 Task: Add an event  with title  Casual Second Workshop: Effective Communication, date '2023/11/27' to 2023/11/28 & Select Event type as  Collective. Add location for the event as  Phuket, Thailand and add a description: Welcome to our Annual General Meeting (AGM), a crucial event that brings together stakeholders, shareholders, and key members of our organization to review the past year, discuss important matters, and plan for the future. The AGM serves as a platform for transparency, accountability, and open dialogue, allowing everyone involved to contribute to the overall direction and success of our organization.Create an event link  http-casualsecondworkshop:effectivecommunicationcom & Select the event color as  Blue. , logged in from the account softage.4@softage.netand send the event invitation to softage.8@softage.net and softage.9@softage.net
Action: Mouse moved to (682, 97)
Screenshot: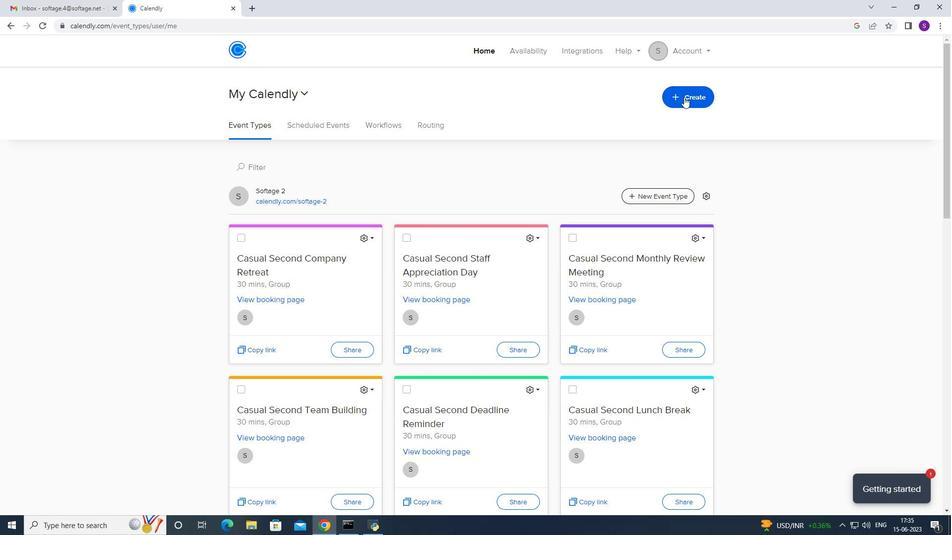 
Action: Mouse pressed left at (684, 97)
Screenshot: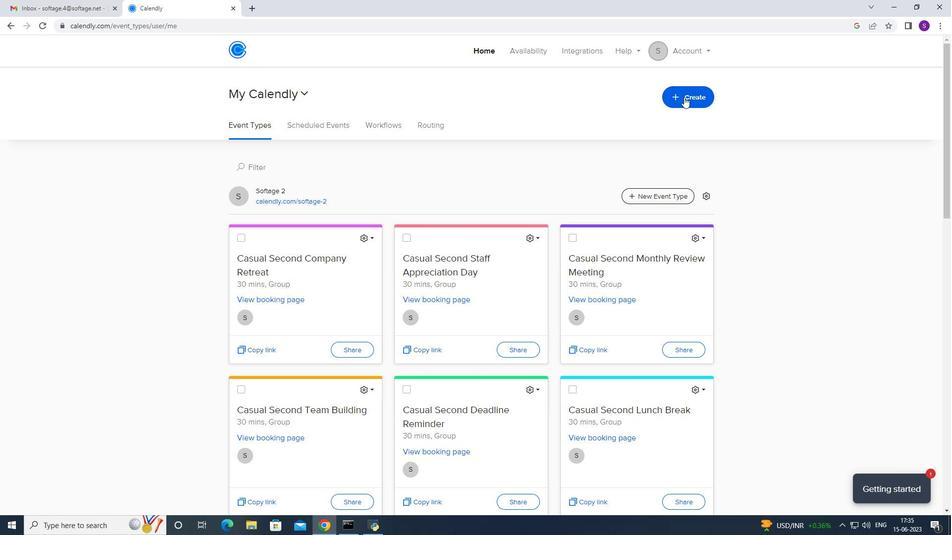 
Action: Mouse moved to (612, 141)
Screenshot: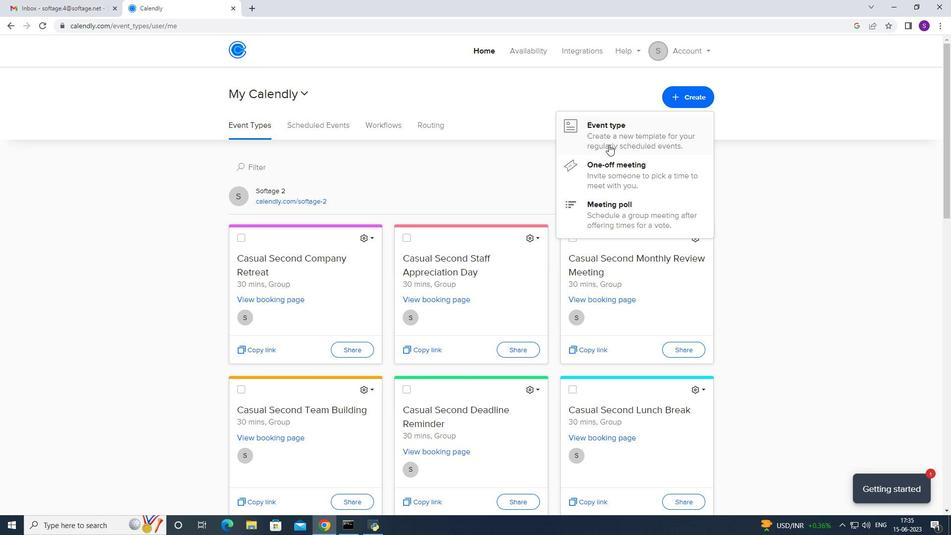 
Action: Mouse pressed left at (612, 141)
Screenshot: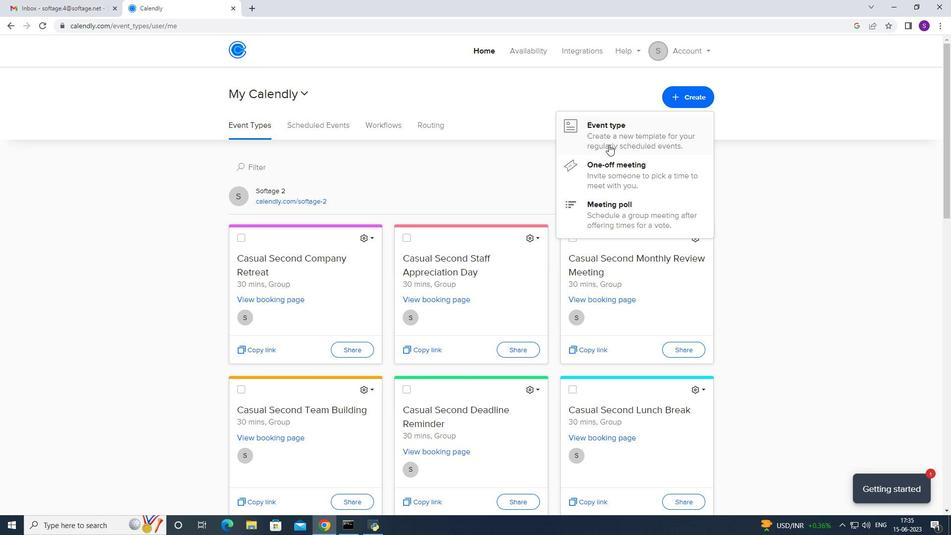 
Action: Mouse moved to (443, 280)
Screenshot: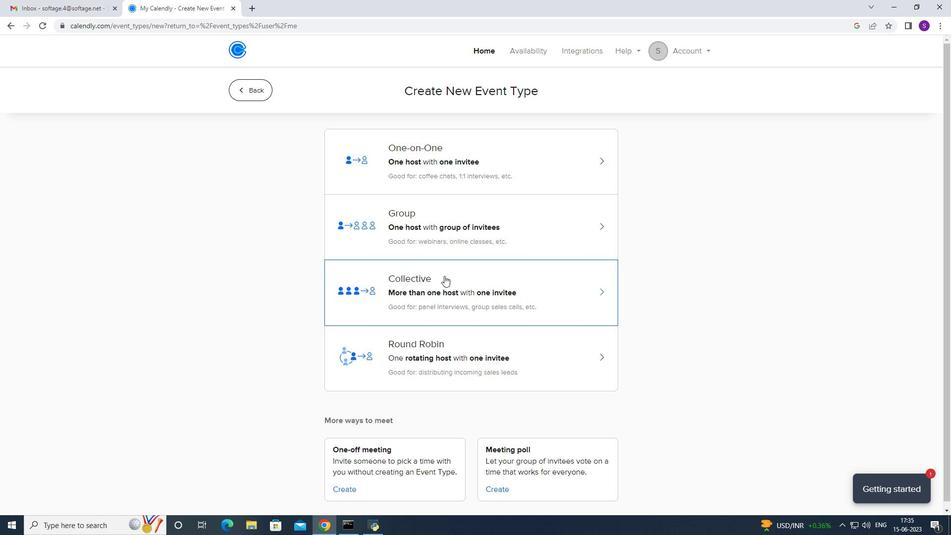 
Action: Mouse pressed left at (443, 280)
Screenshot: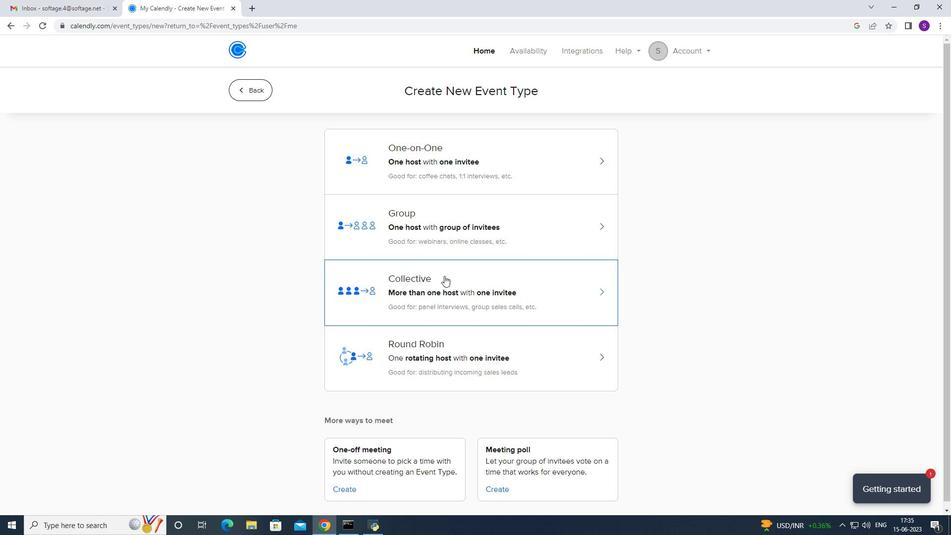 
Action: Mouse moved to (570, 210)
Screenshot: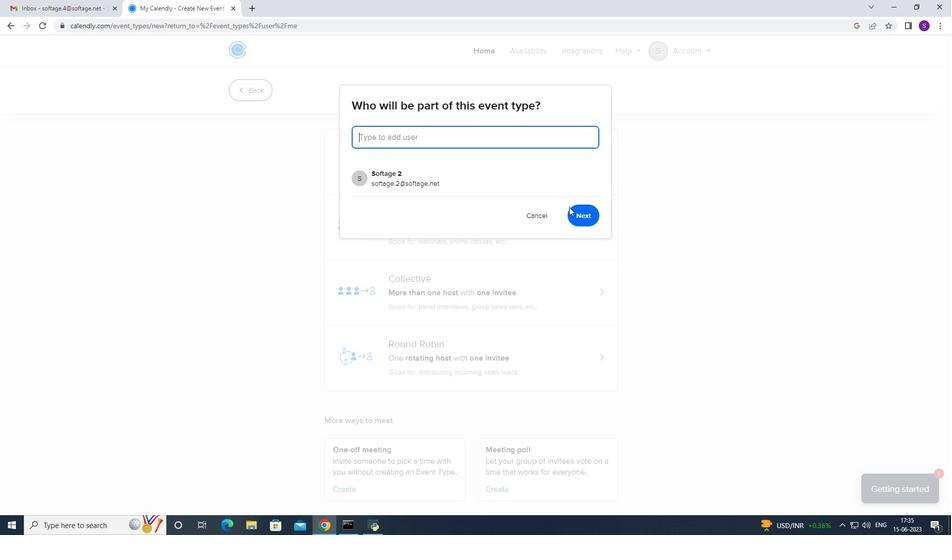 
Action: Mouse pressed left at (570, 210)
Screenshot: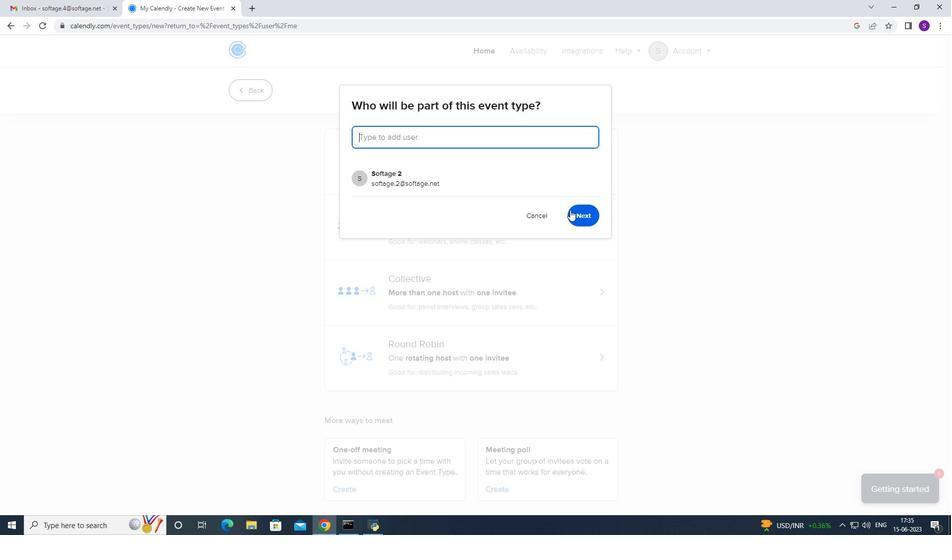 
Action: Mouse moved to (319, 233)
Screenshot: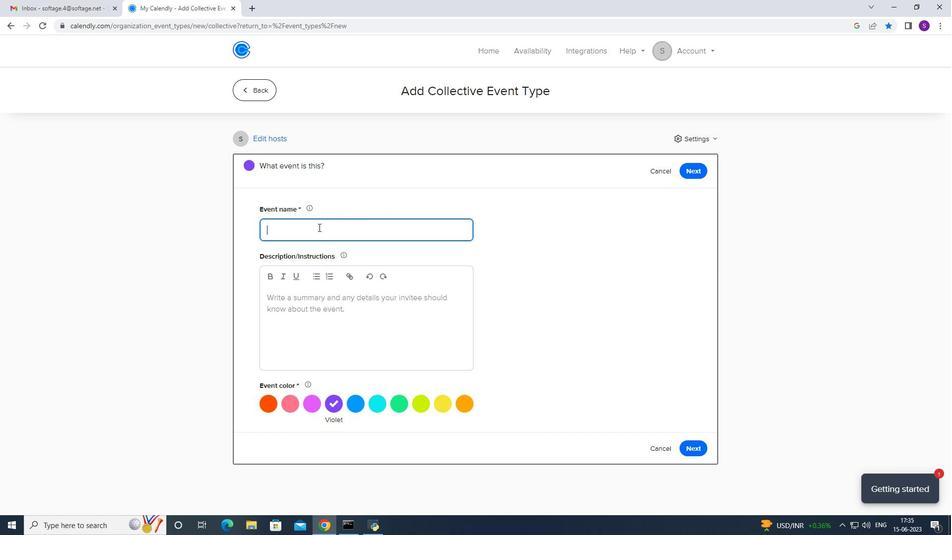 
Action: Key pressed <Key.caps_lock>C<Key.caps_lock>asual<Key.space><Key.caps_lock>S<Key.caps_lock>econd<Key.space><Key.caps_lock>W<Key.caps_lock>orsk<Key.backspace><Key.backspace>kshop-<Key.shift_r>:<Key.space><Key.caps_lock>E<Key.caps_lock>ffective<Key.space><Key.caps_lock>C<Key.caps_lock>ommunicvation<Key.backspace><Key.backspace><Key.backspace><Key.backspace><Key.backspace><Key.backspace>ation
Screenshot: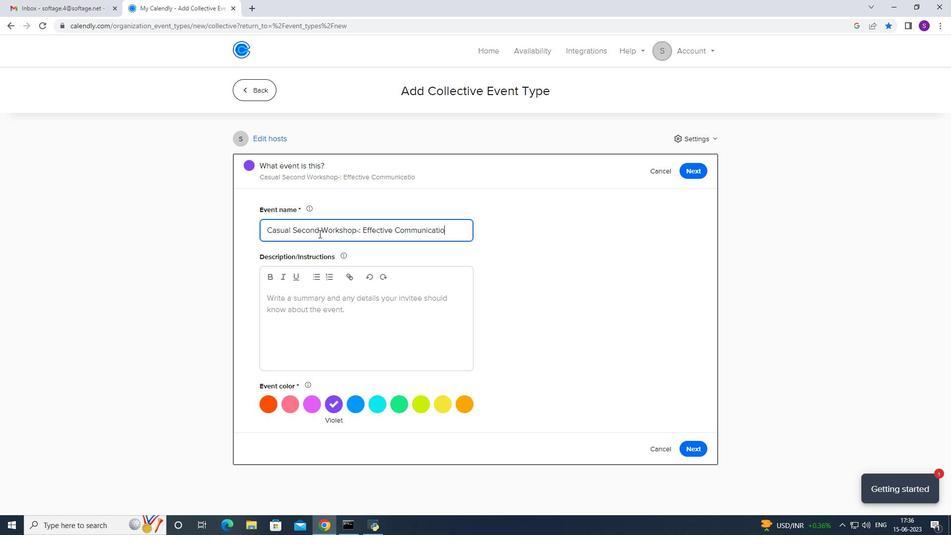 
Action: Mouse moved to (292, 350)
Screenshot: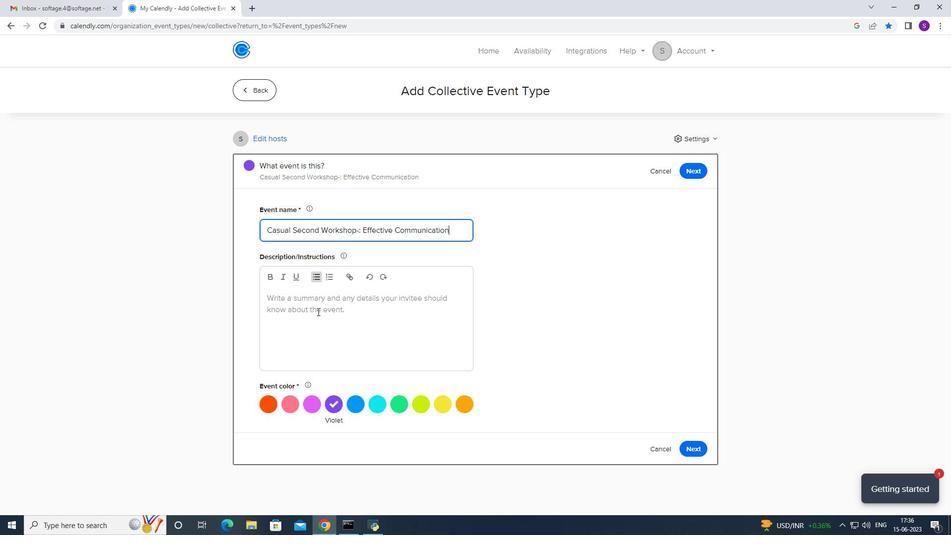 
Action: Mouse pressed left at (292, 350)
Screenshot: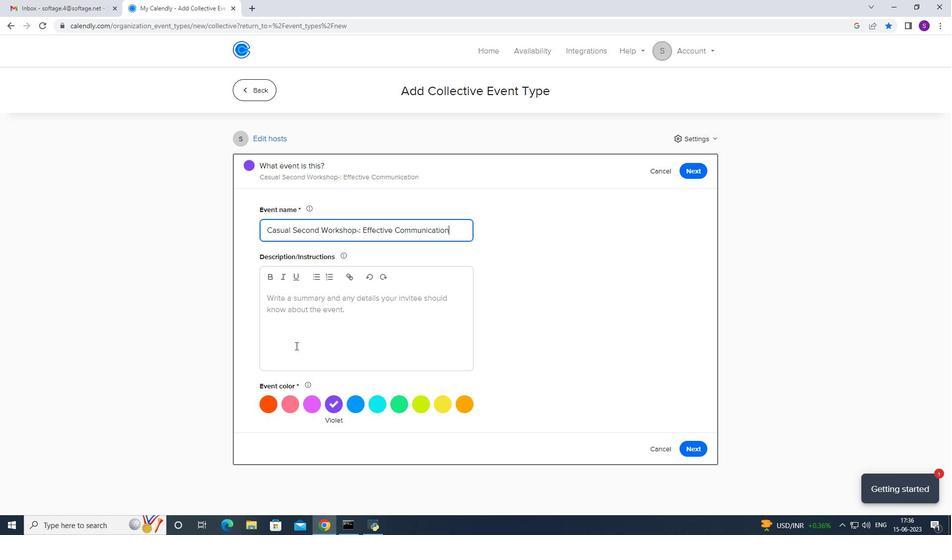 
Action: Mouse moved to (365, 409)
Screenshot: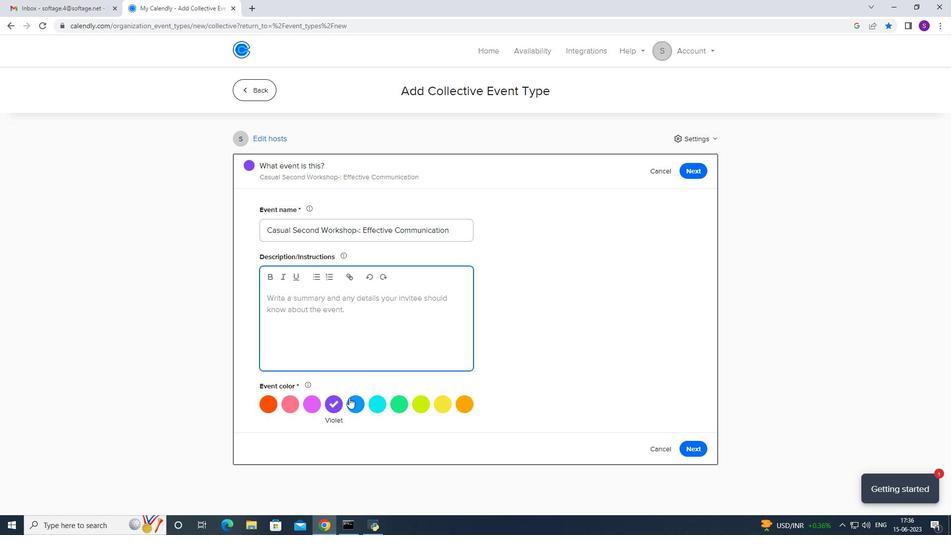 
Action: Mouse pressed left at (365, 409)
Screenshot: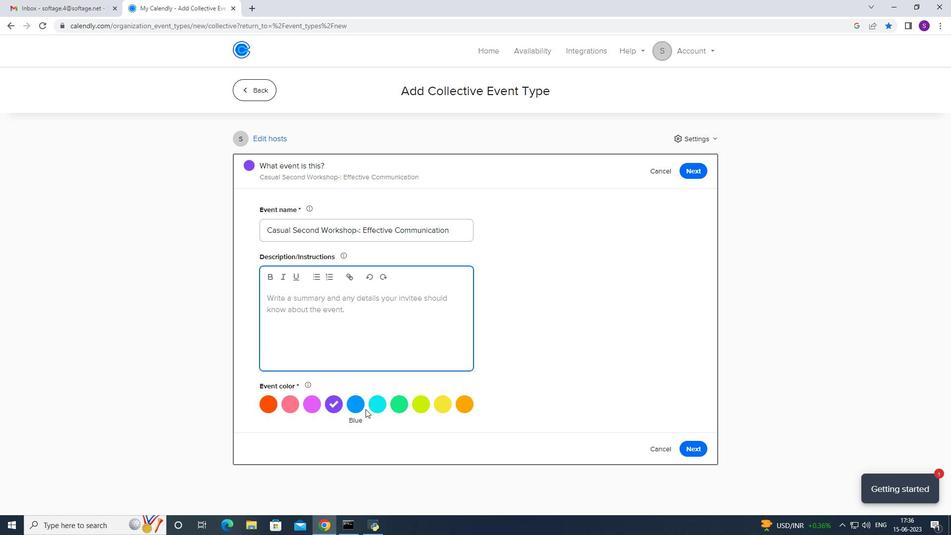
Action: Mouse moved to (350, 398)
Screenshot: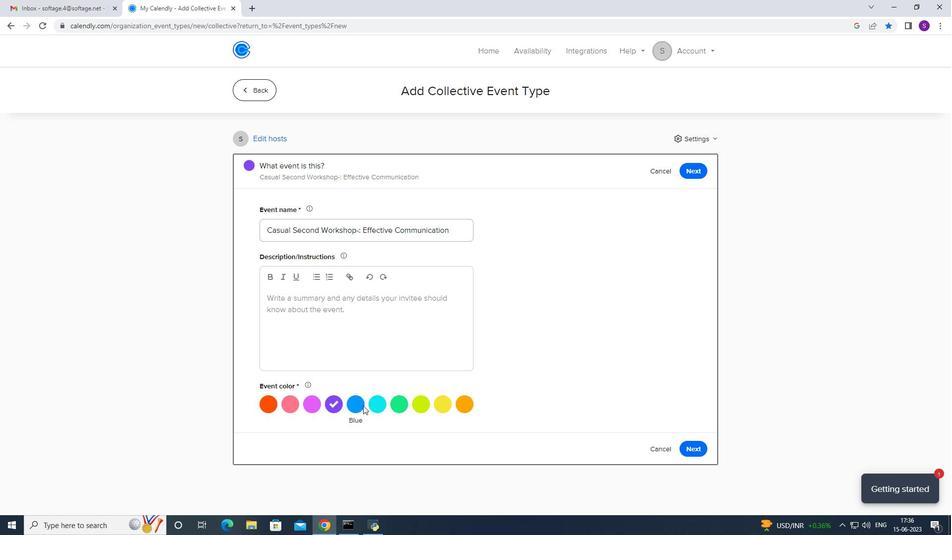 
Action: Mouse pressed left at (350, 398)
Screenshot: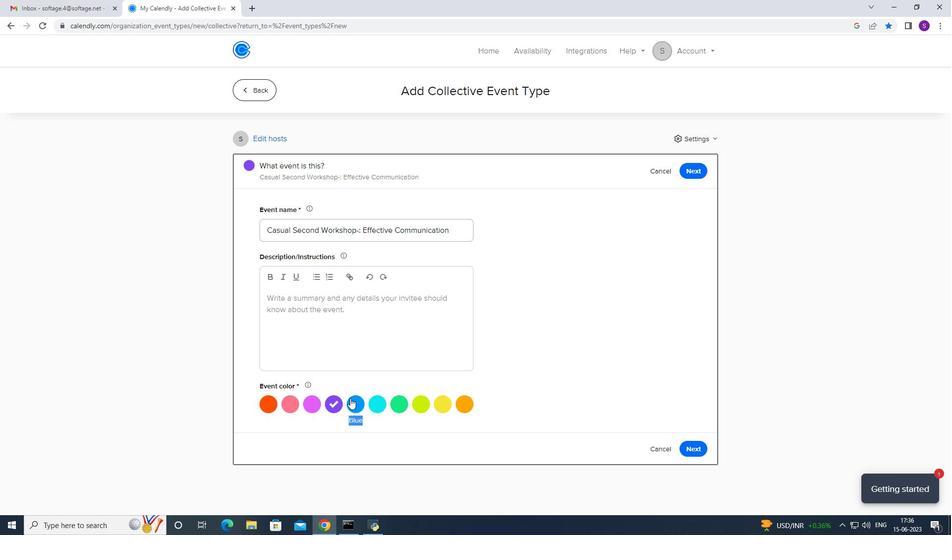 
Action: Mouse moved to (348, 325)
Screenshot: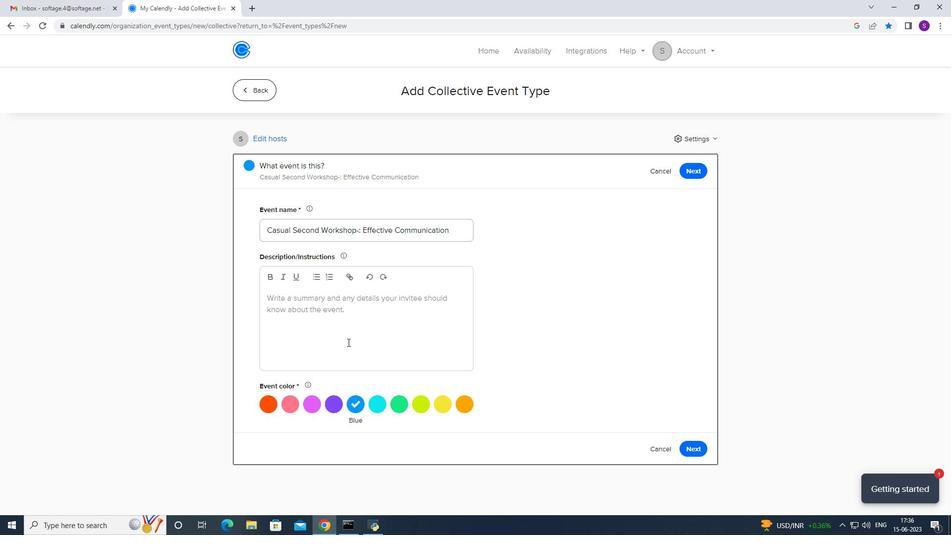 
Action: Mouse pressed left at (348, 325)
Screenshot: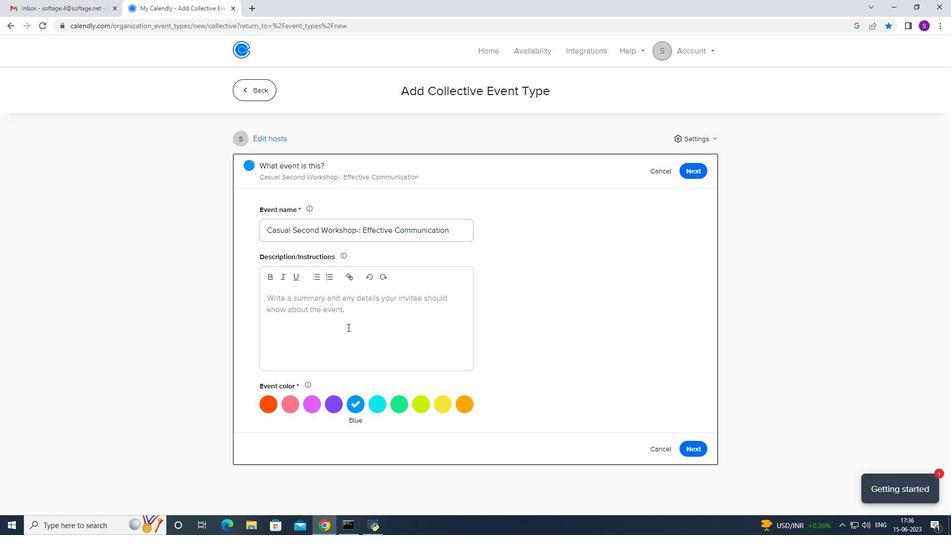 
Action: Key pressed <Key.caps_lock><Key.tab>W<Key.caps_lock>relcome<Key.space>
Screenshot: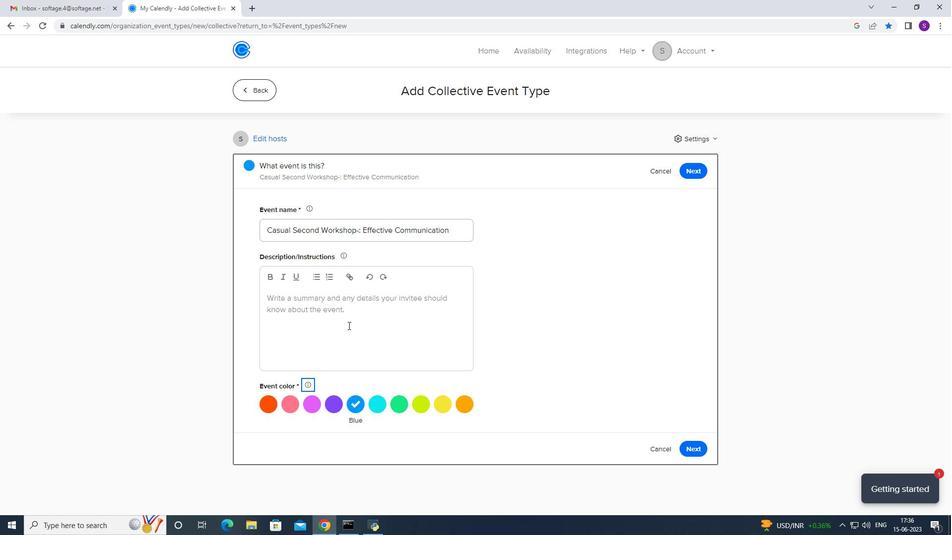 
Action: Mouse pressed left at (348, 325)
Screenshot: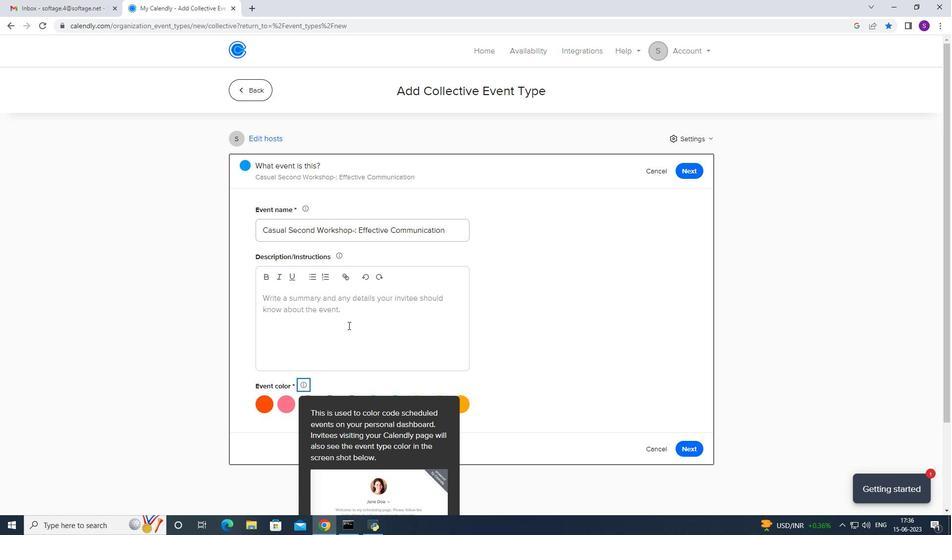 
Action: Key pressed <Key.caps_lock>W<Key.caps_lock>elcome<Key.space>tpo<Key.space>our<Key.space><Key.backspace><Key.backspace><Key.backspace><Key.backspace><Key.backspace><Key.backspace><Key.backspace>o<Key.space>oure=<Key.backspace><Key.backspace><Key.space><Key.caps_lock>A<Key.caps_lock>nnual<Key.space><Key.caps_lock>G<Key.caps_lock>eneral<Key.space><Key.caps_lock>M<Key.caps_lock>eet<Key.space><Key.shift_r><Key.shift_r><Key.shift_r><Key.shift_r><Key.shift_r><Key.shift_r><Key.shift_r><Key.shift_r><Key.shift_r><Key.shift_r><Key.shift_r>()<Key.left><Key.caps_lock>AGM<Key.right><Key.right><Key.space>A<Key.space>CRUCIAL<Key.space>EVENT.\<Key.backspace>,<Key.space>THAT<Key.space>BRINGS<Key.space>TOGETHER<Key.space>STAKEHOLDERS,SHJAREHOLDERS\<Key.backspace><Key.backspace><Key.backspace><Key.backspace><Key.backspace><Key.backspace><Key.backspace><Key.backspace><Key.backspace><Key.backspace><Key.backspace><Key.backspace><Key.backspace><Key.backspace><Key.backspace><Key.backspace><Key.backspace><Key.backspace><Key.backspace><Key.backspace><Key.backspace><Key.backspace><Key.backspace><Key.backspace><Key.backspace><Key.backspace><Key.backspace><Key.backspace><Key.backspace><Key.backspace><Key.backspace><Key.backspace><Key.backspace><Key.backspace><Key.backspace><Key.backspace><Key.backspace><Key.backspace><Key.backspace><Key.backspace><Key.backspace><Key.backspace><Key.backspace><Key.backspace><Key.backspace><Key.backspace><Key.backspace><Key.backspace><Key.backspace><Key.backspace><Key.backspace><Key.backspace><Key.backspace><Key.backspace><Key.backspace><Key.backspace><Key.backspace><Key.backspace><Key.backspace><Key.backspace><Key.backspace><Key.backspace><Key.backspace><Key.backspace><Key.backspace><Key.backspace><Key.caps_lock>a<Key.space>cruciasl<Key.backspace><Key.backspace><Key.backspace>al<Key.space>event<Key.space>that<Key.space>breings<Key.space><Key.backspace><Key.backspace><Key.backspace><Key.backspace><Key.backspace><Key.backspace>ings<Key.space>together<Key.space>stakeholders,<Key.space>shareholders<Key.space>and<Key.space>key<Key.space>members<Key.space>of<Key.space>our<Key.space>organization<Key.space>to<Key.space>review<Key.space>the<Key.space>past<Key.space>year,<Key.space>discuss<Key.space>important<Key.space>matters<Key.space>and<Key.space>plasn<Key.space>f<Key.backspace><Key.backspace><Key.backspace><Key.backspace><Key.backspace>an<Key.space>for<Key.space>the<Key.space>future.<Key.caps_lock>T<Key.caps_lock>he<Key.space><Key.caps_lock>AGM<Key.space><Key.caps_lock>serves<Key.space>as<Key.space>a<Key.space>pkl<Key.backspace>l<Key.backspace><Key.backspace>latdform<Key.space><Key.backspace><Key.backspace><Key.backspace><Key.backspace><Key.backspace><Key.backspace>form<Key.space>for<Key.space>transparency<Key.space>,accountability<Key.space>and<Key.space>open<Key.space>dialogue<Key.space>,<Key.space>a<Key.backspace><Key.backspace>alloewing<Key.space>everyone<Key.space>involved<Key.space>to<Key.space>contribute<Key.space>
Screenshot: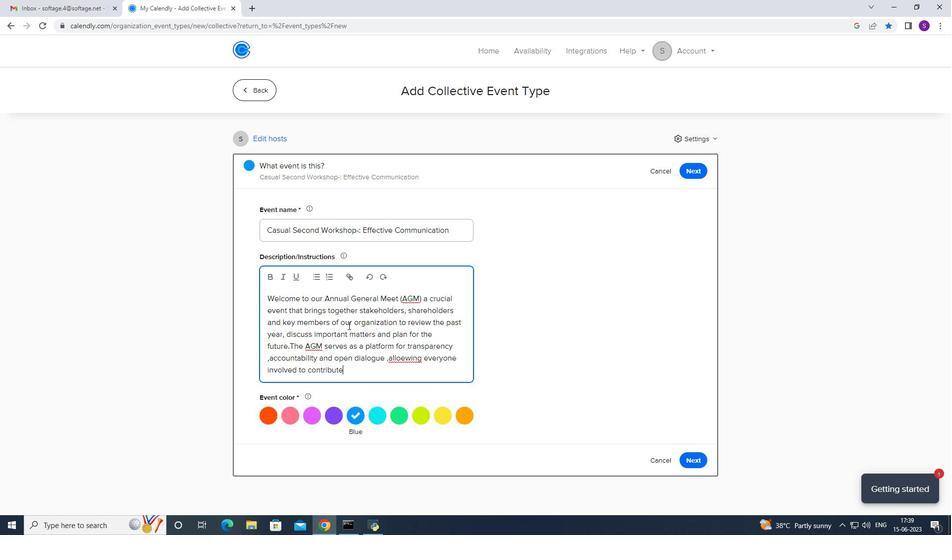 
Action: Mouse moved to (410, 354)
Screenshot: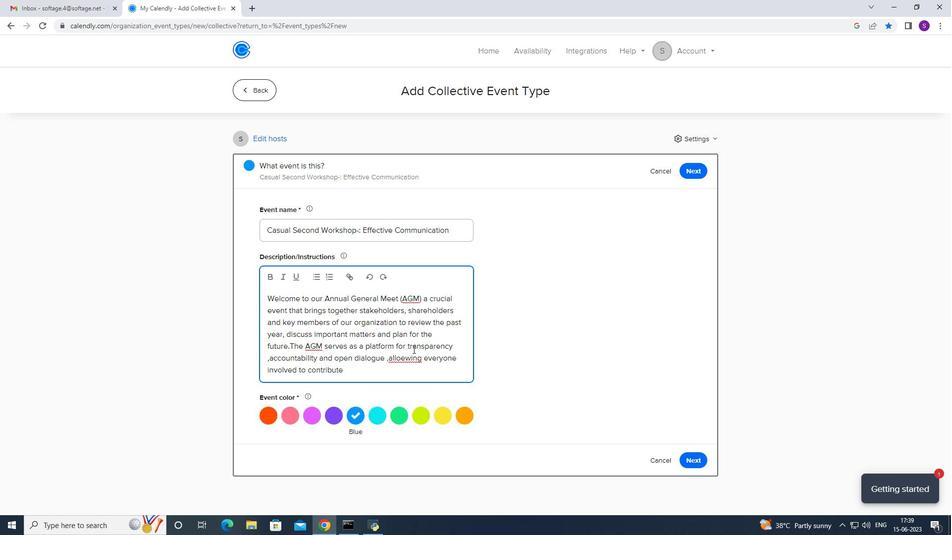 
Action: Mouse pressed right at (410, 354)
Screenshot: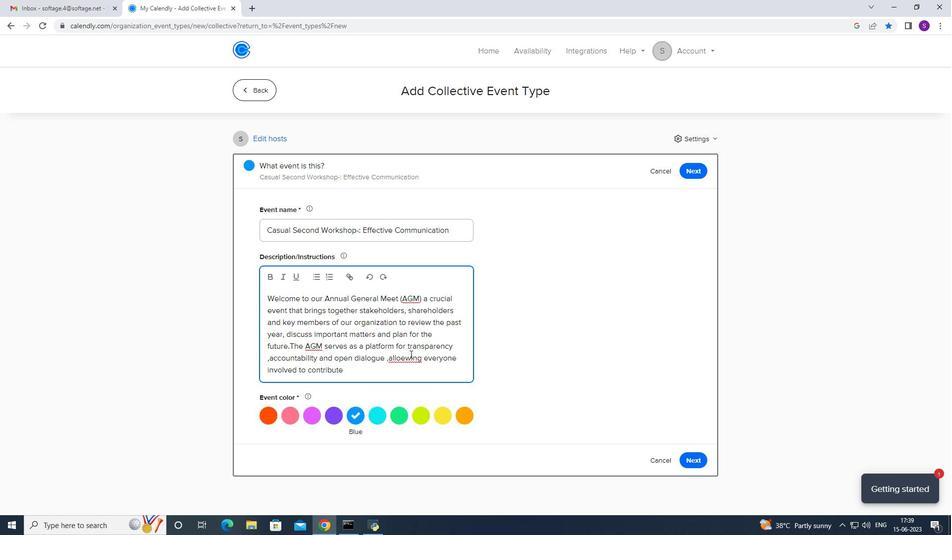 
Action: Mouse moved to (426, 358)
Screenshot: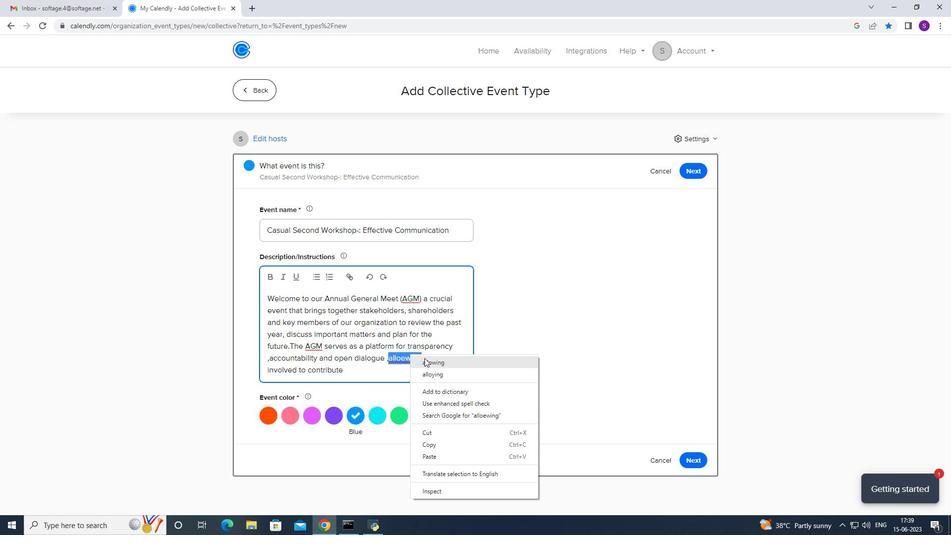 
Action: Mouse pressed left at (426, 358)
Screenshot: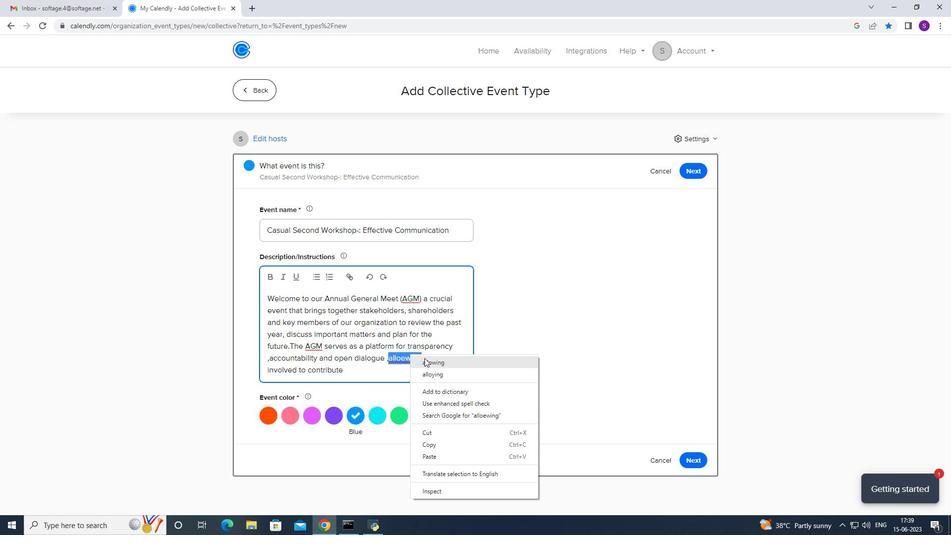 
Action: Mouse moved to (395, 373)
Screenshot: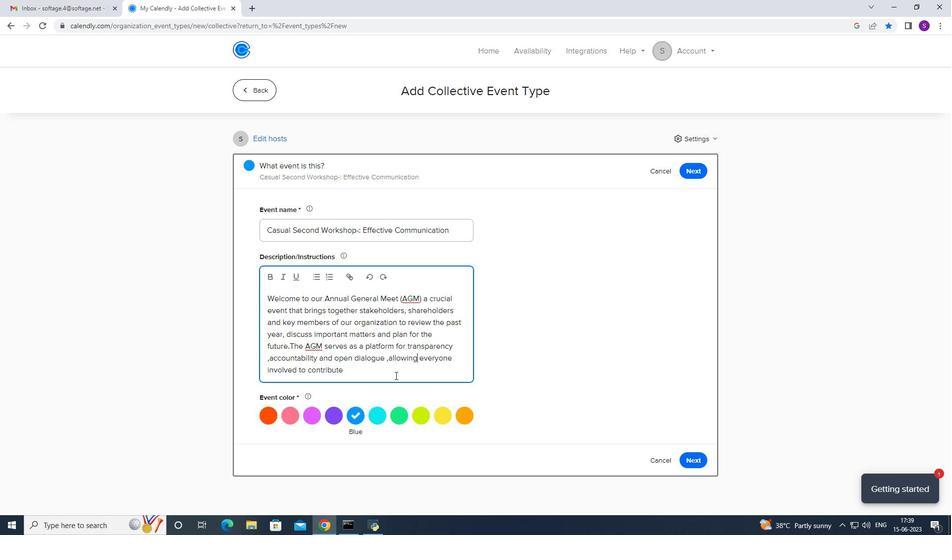 
Action: Mouse pressed left at (395, 373)
Screenshot: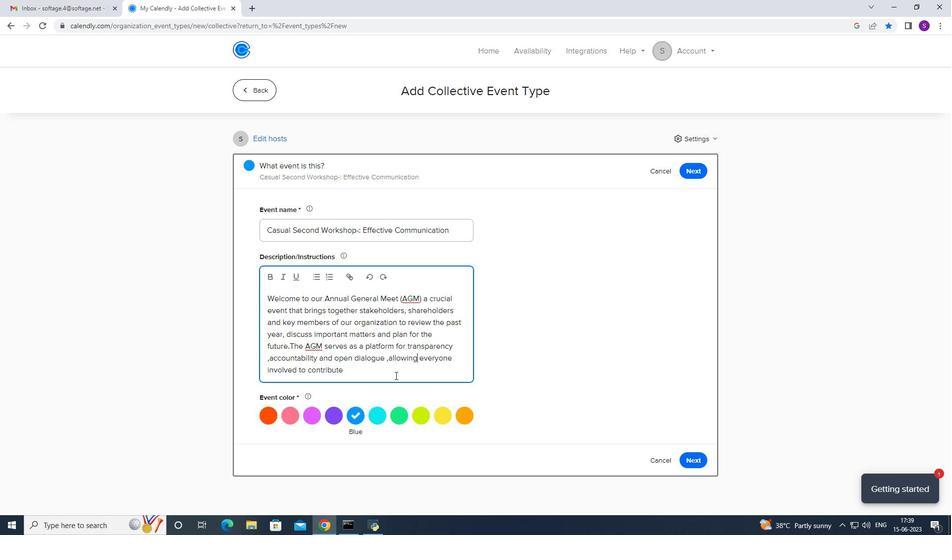
Action: Mouse moved to (395, 372)
Screenshot: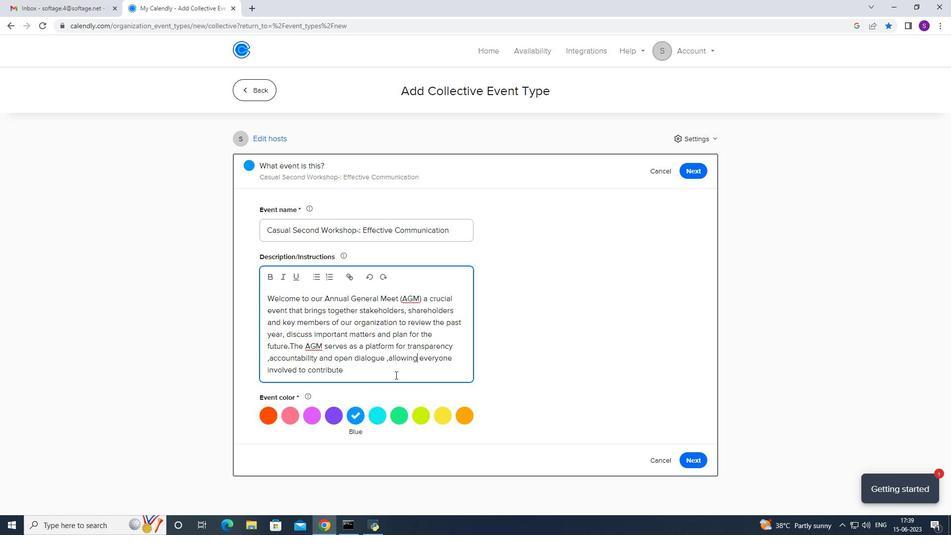 
Action: Key pressed tpo<Key.backspace><Key.space><Key.backspace><Key.backspace>po<Key.backspace><Key.backspace>o<Key.space>the<Key.space>oi<Key.backspace>=<Key.backspace>verall<Key.space>direction<Key.space>abnd<Key.space>s<Key.backspace><Key.backspace><Key.backspace><Key.backspace><Key.backspace>nd<Key.space>success<Key.space>of<Key.space>our<Key.space>organizatipon<Key.backspace><Key.backspace><Key.backspace>p<Key.backspace>on.
Screenshot: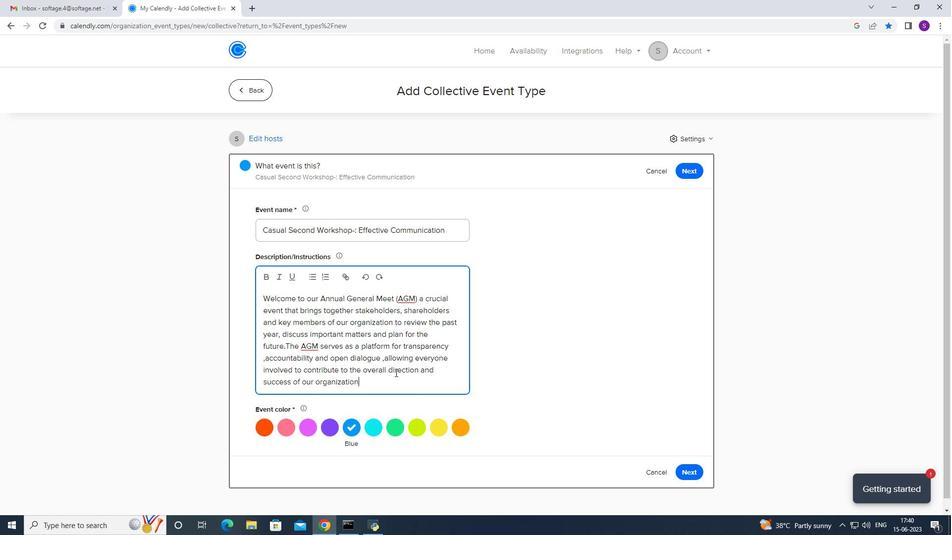 
Action: Mouse moved to (374, 386)
Screenshot: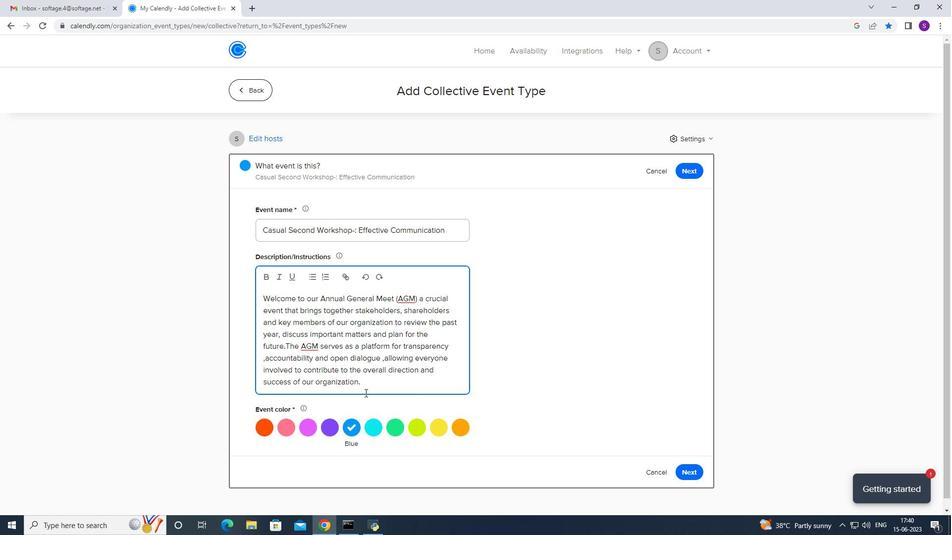 
Action: Mouse pressed left at (374, 386)
Screenshot: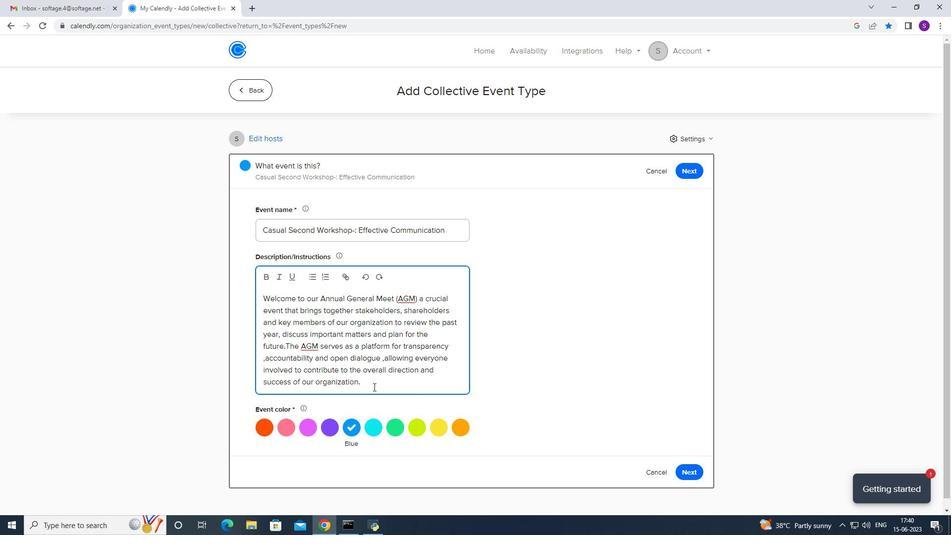 
Action: Mouse moved to (283, 277)
Screenshot: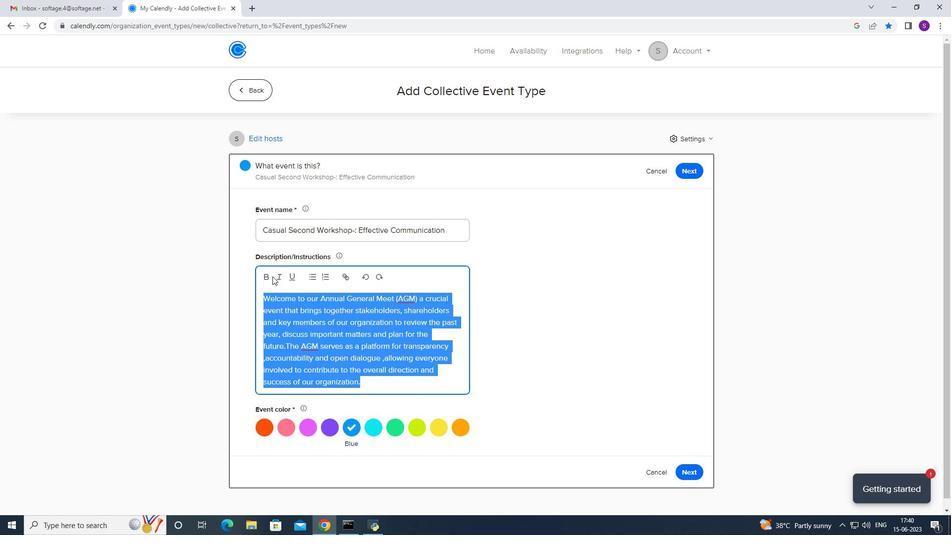 
Action: Mouse pressed left at (283, 277)
Screenshot: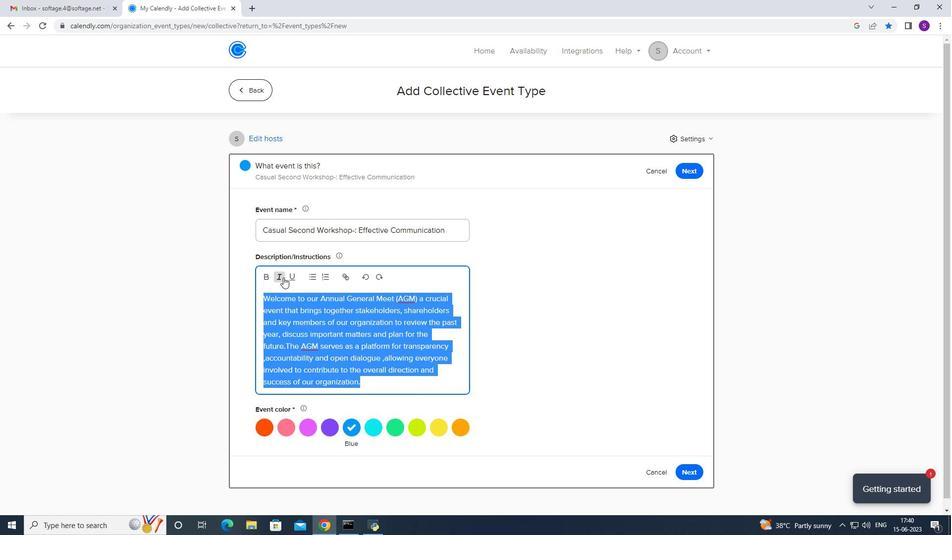 
Action: Mouse moved to (282, 344)
Screenshot: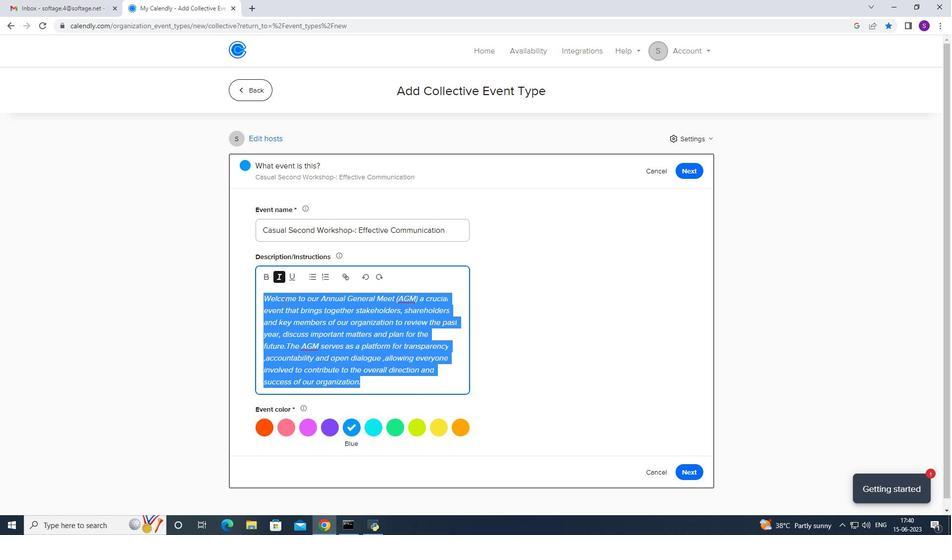 
Action: Mouse pressed left at (282, 344)
Screenshot: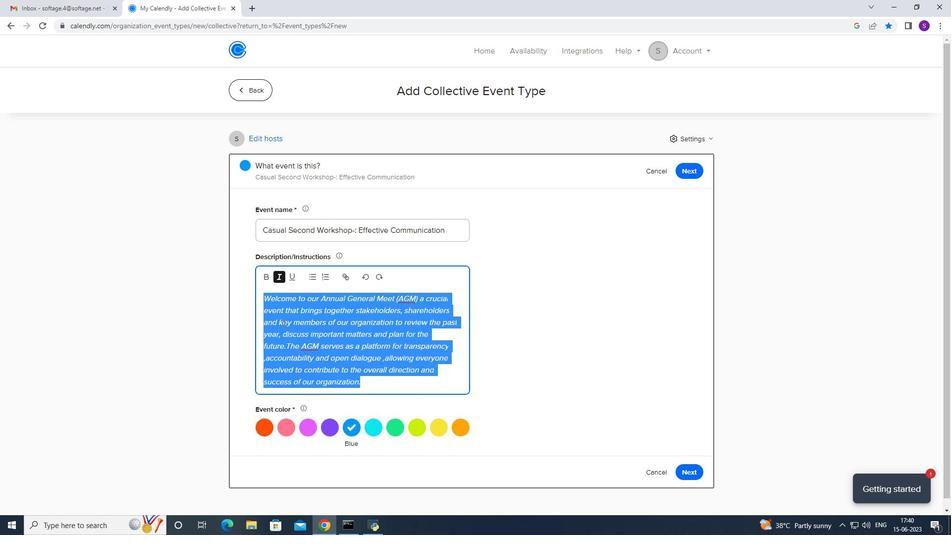 
Action: Mouse moved to (696, 472)
Screenshot: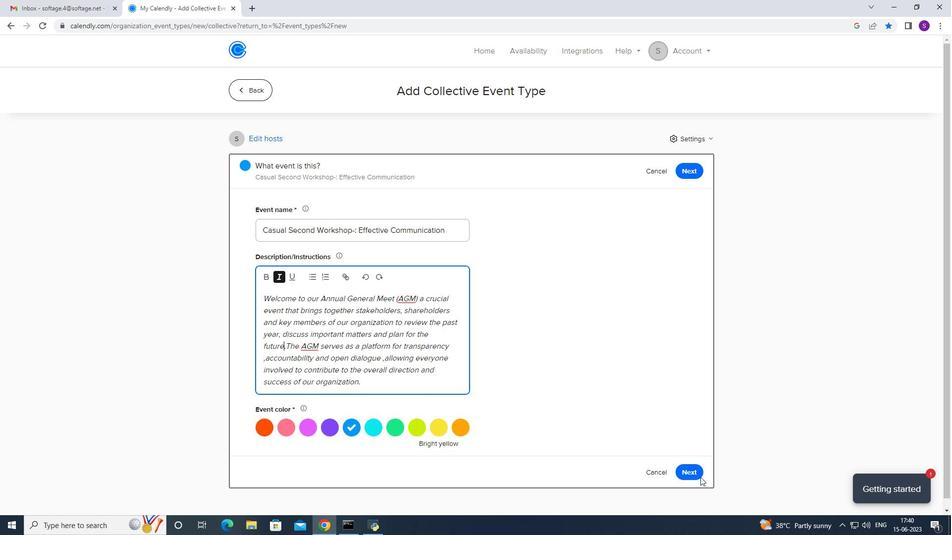 
Action: Mouse pressed left at (696, 472)
Screenshot: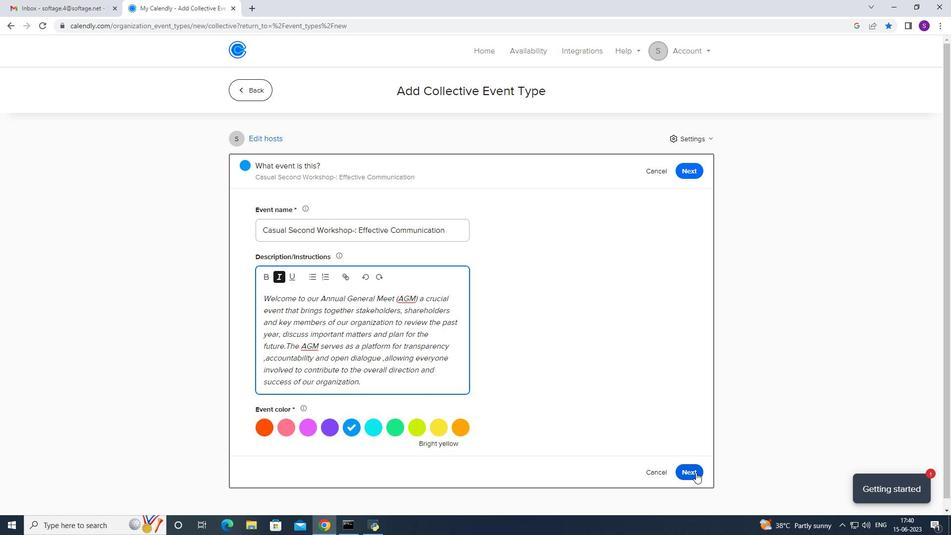 
Action: Mouse moved to (284, 288)
Screenshot: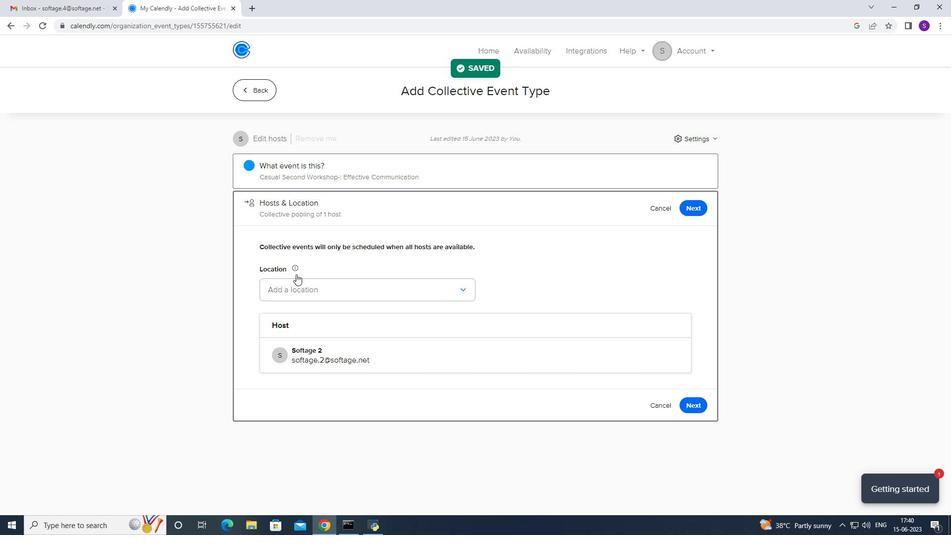 
Action: Mouse pressed left at (284, 288)
Screenshot: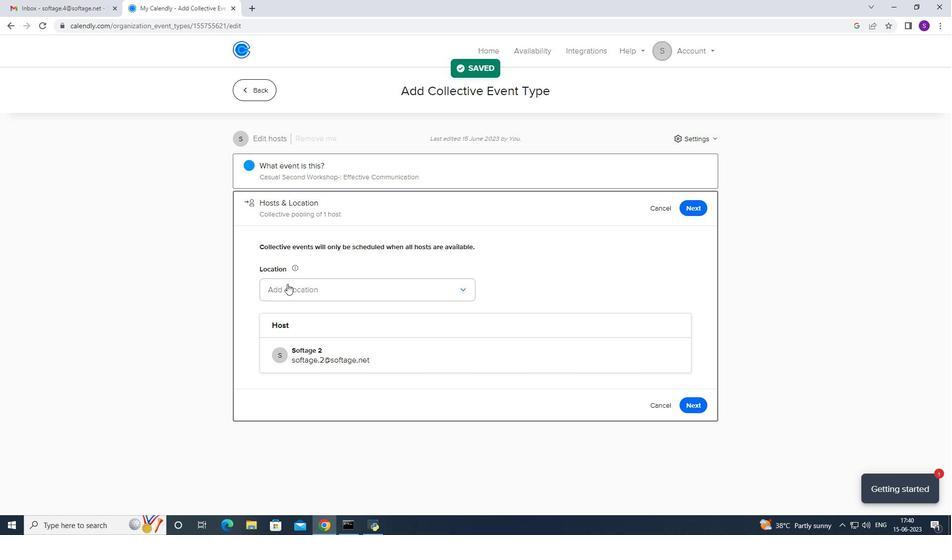 
Action: Mouse moved to (296, 305)
Screenshot: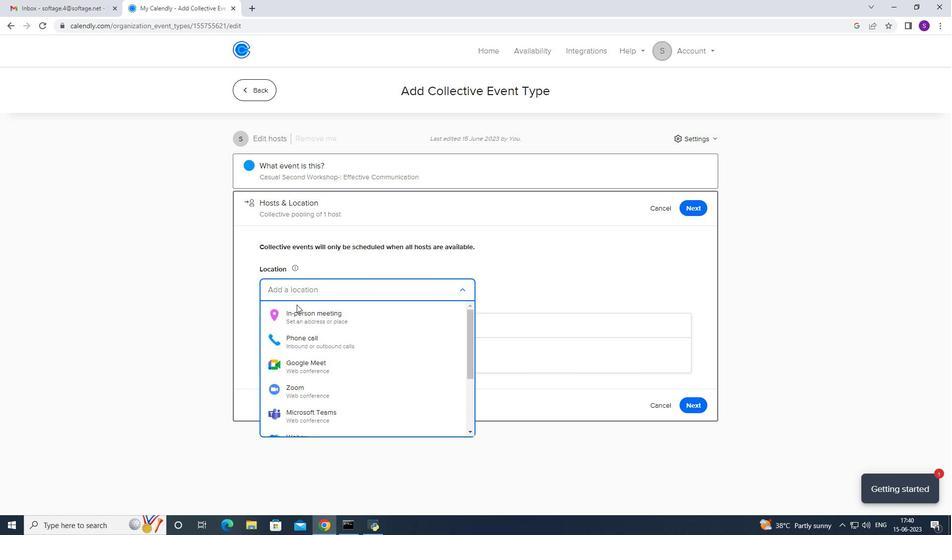 
Action: Mouse pressed left at (296, 305)
Screenshot: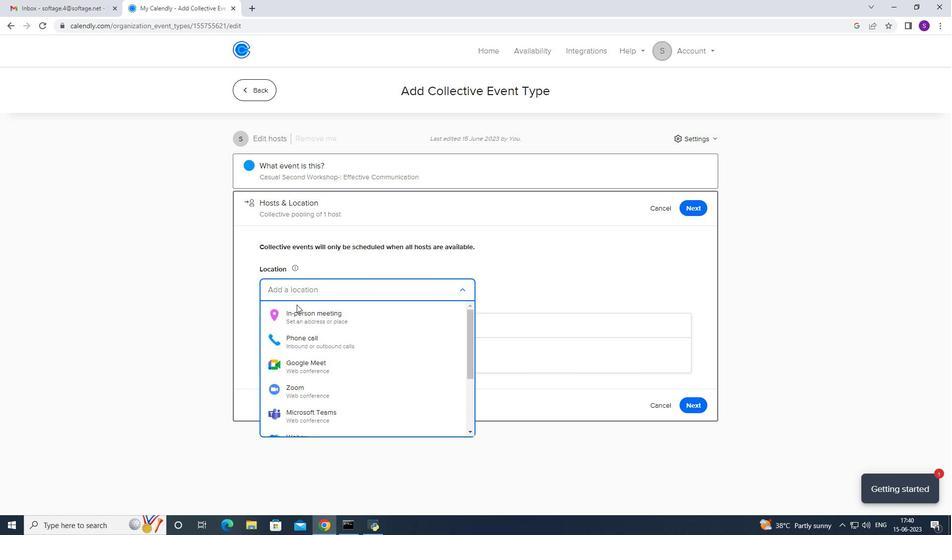 
Action: Mouse moved to (294, 310)
Screenshot: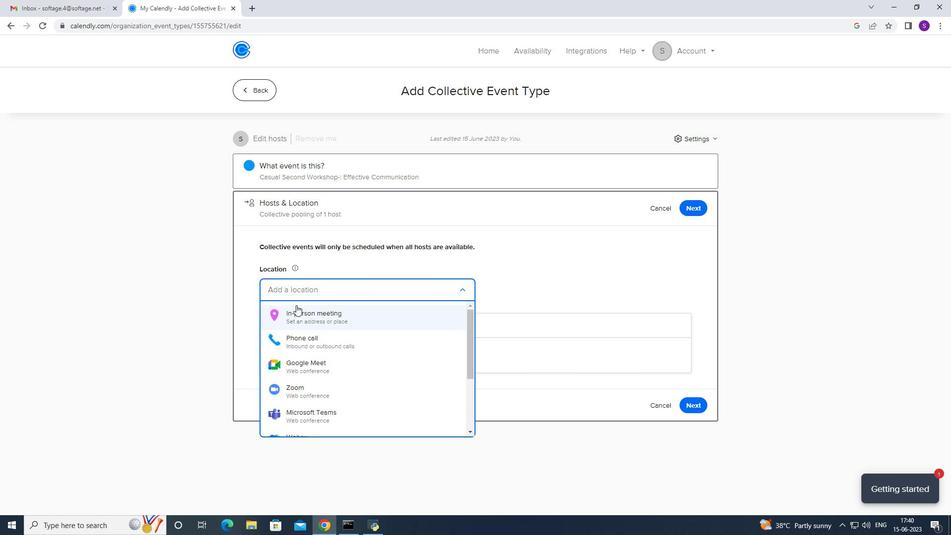 
Action: Mouse pressed left at (294, 310)
Screenshot: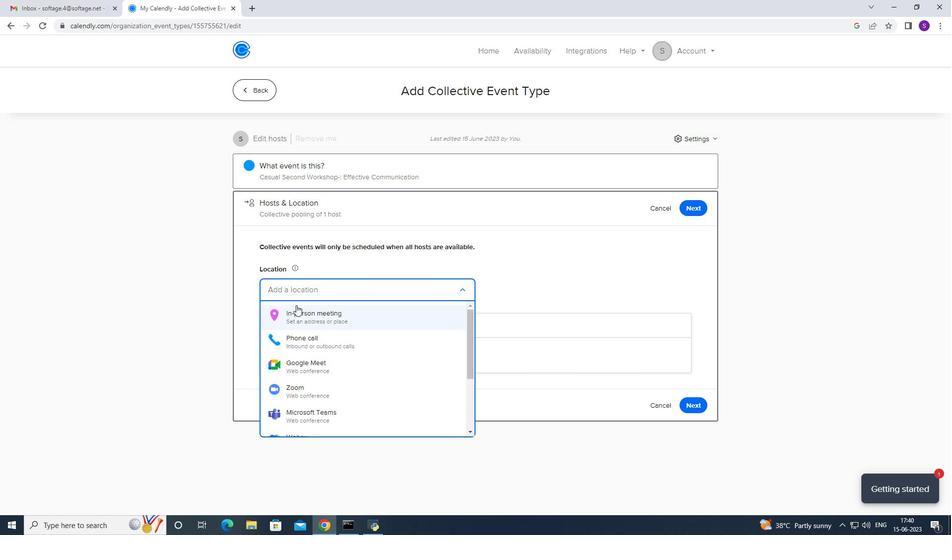 
Action: Mouse moved to (412, 162)
Screenshot: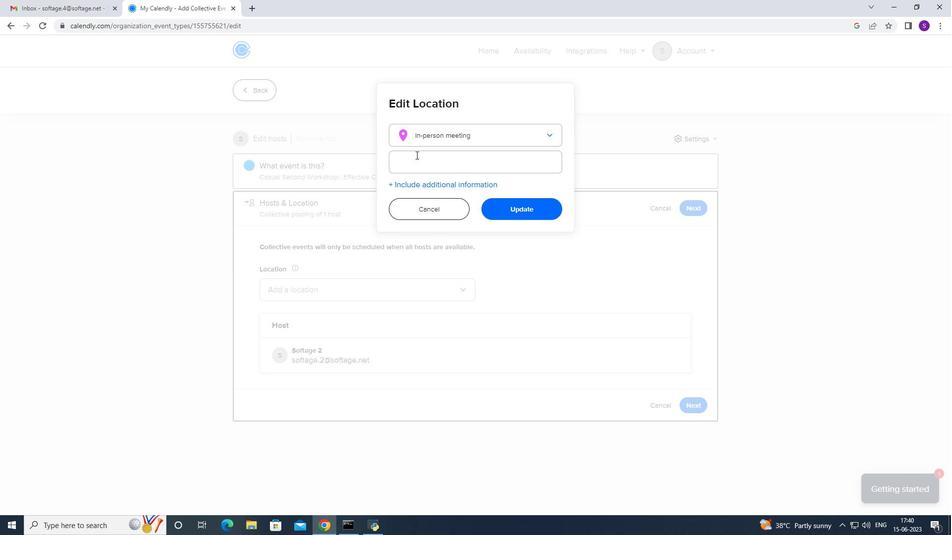 
Action: Mouse pressed left at (412, 162)
Screenshot: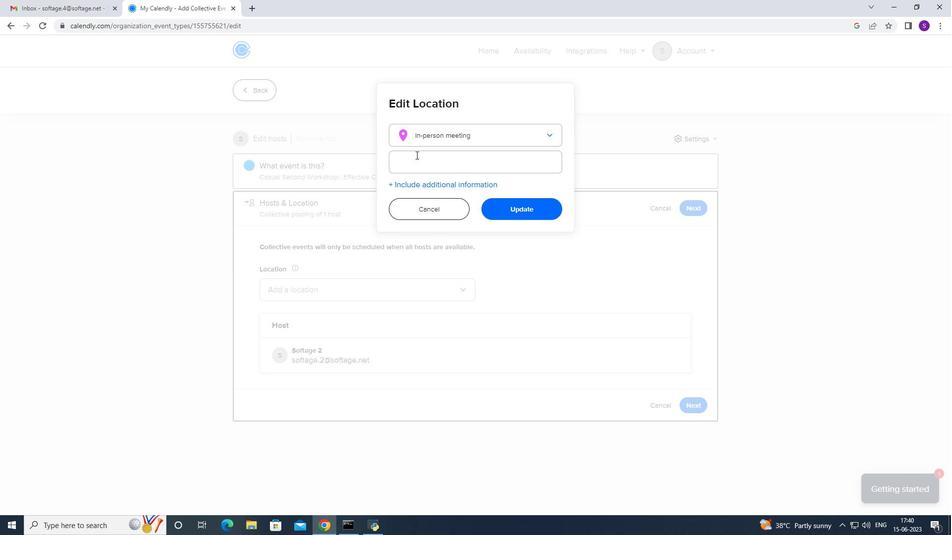 
Action: Key pressed <Key.caps_lock>P<Key.caps_lock>huket,<Key.space><Key.caps_lock>T<Key.caps_lock>hailand
Screenshot: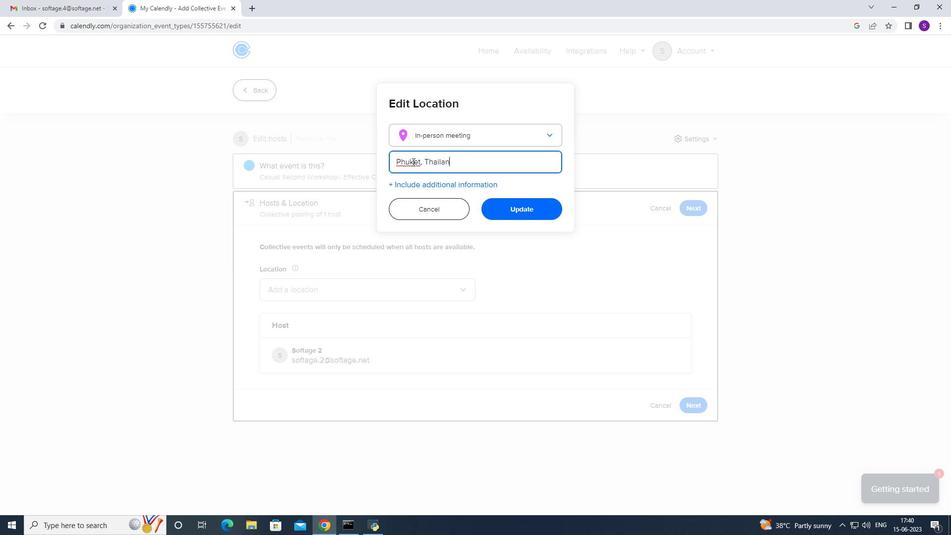 
Action: Mouse moved to (526, 209)
Screenshot: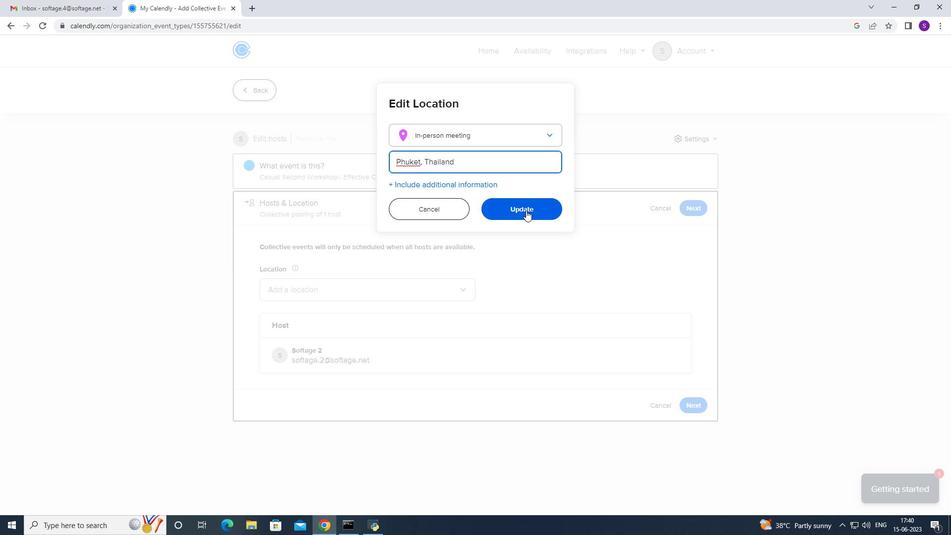 
Action: Mouse pressed left at (526, 209)
Screenshot: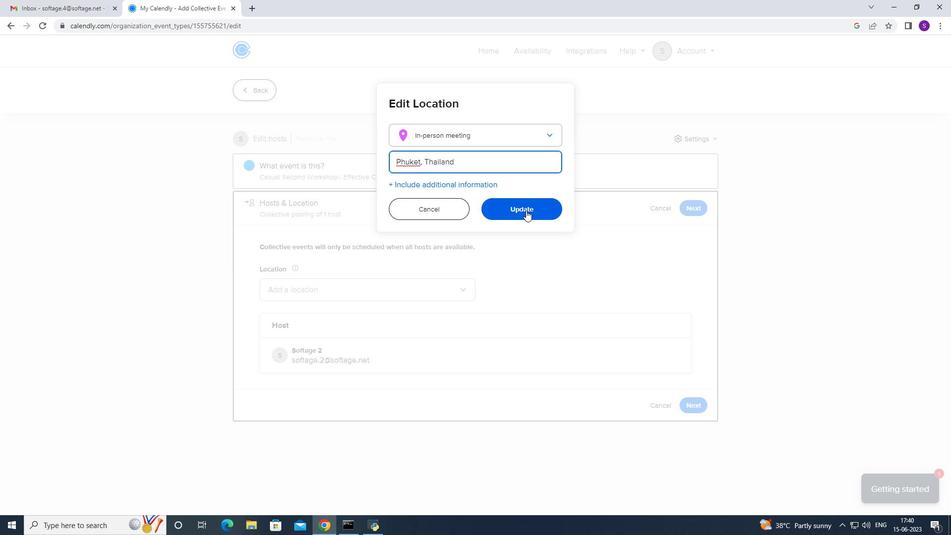 
Action: Mouse moved to (681, 404)
Screenshot: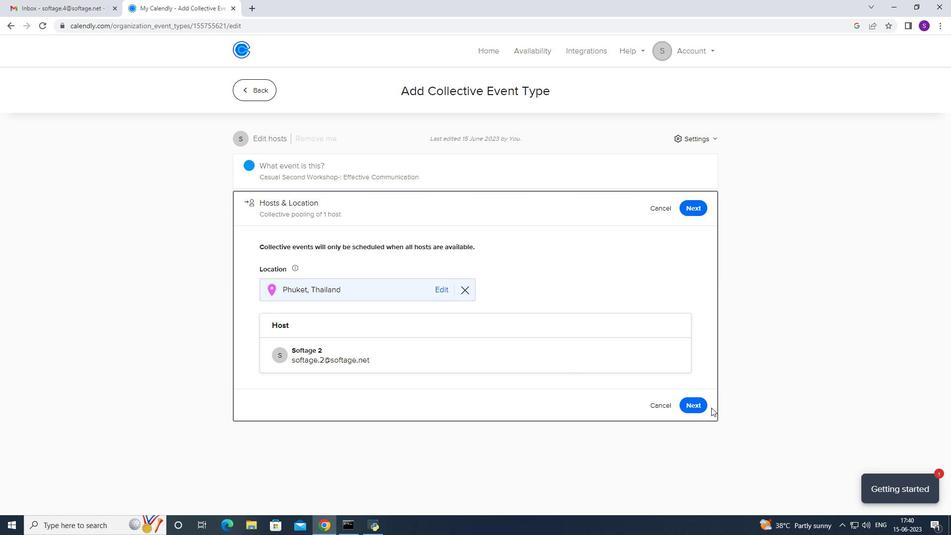
Action: Mouse pressed left at (681, 404)
Screenshot: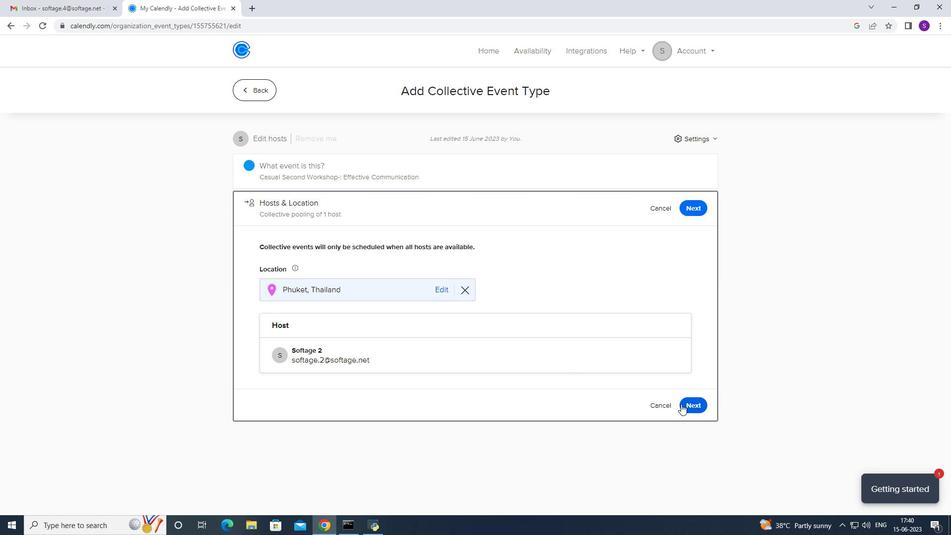 
Action: Mouse moved to (306, 360)
Screenshot: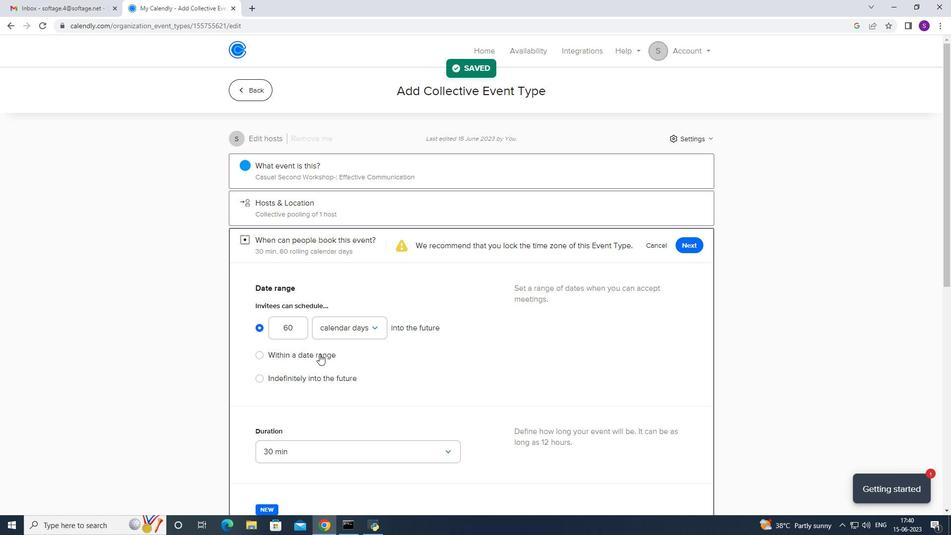 
Action: Mouse pressed left at (306, 360)
Screenshot: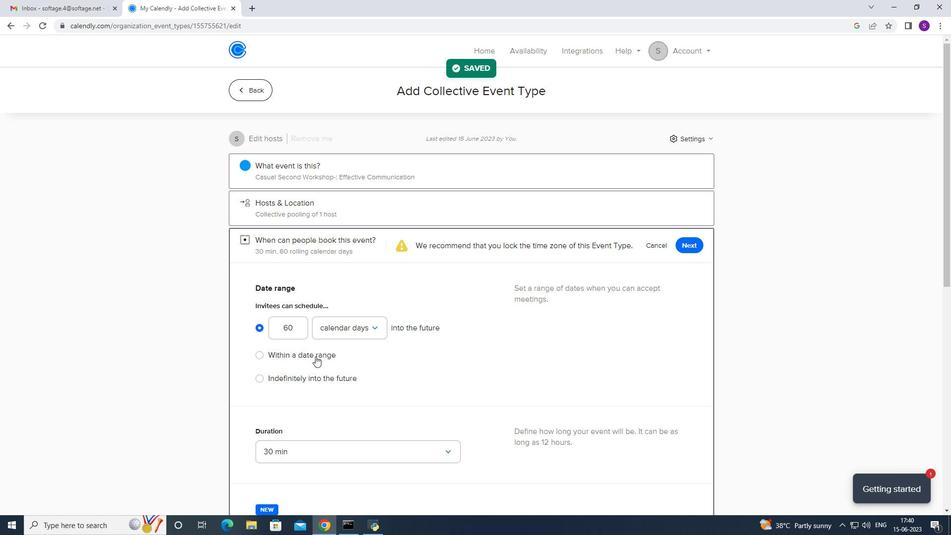 
Action: Mouse moved to (347, 352)
Screenshot: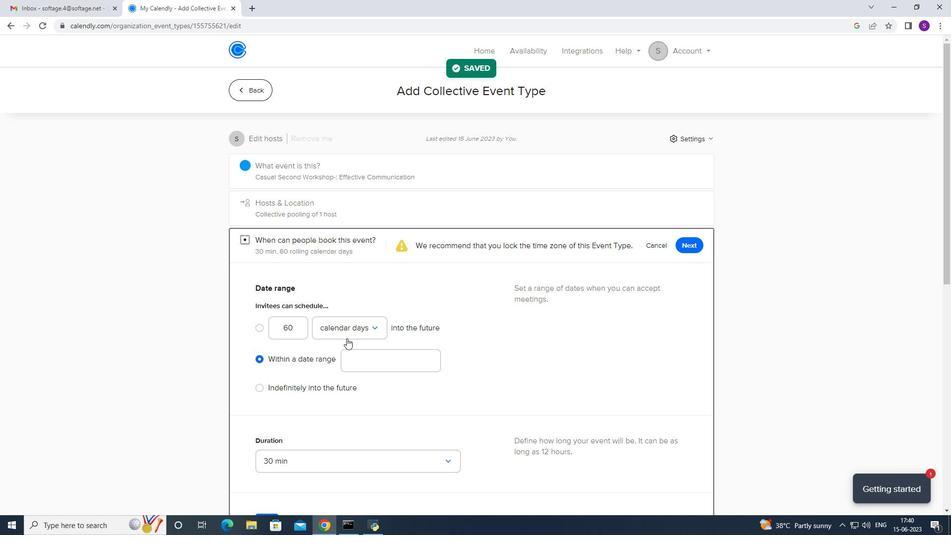 
Action: Mouse pressed left at (347, 352)
Screenshot: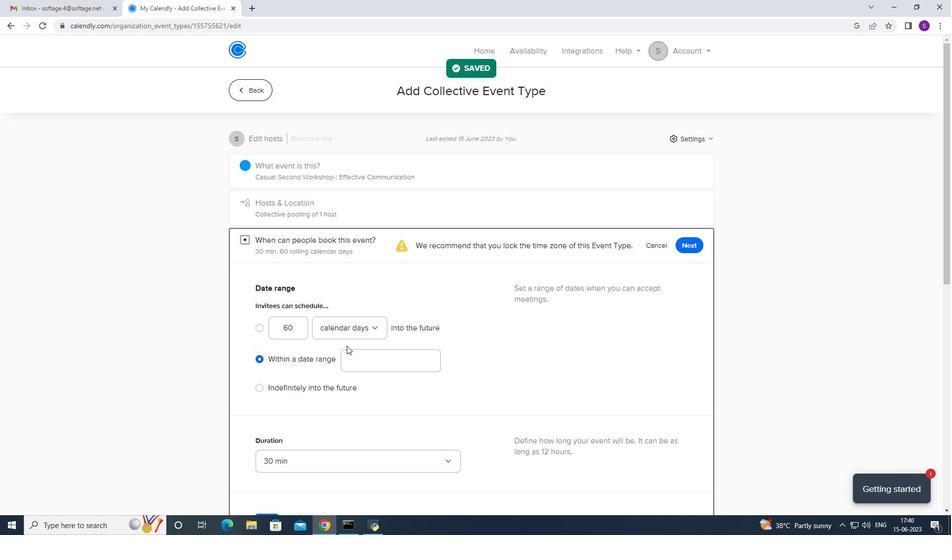
Action: Mouse moved to (418, 171)
Screenshot: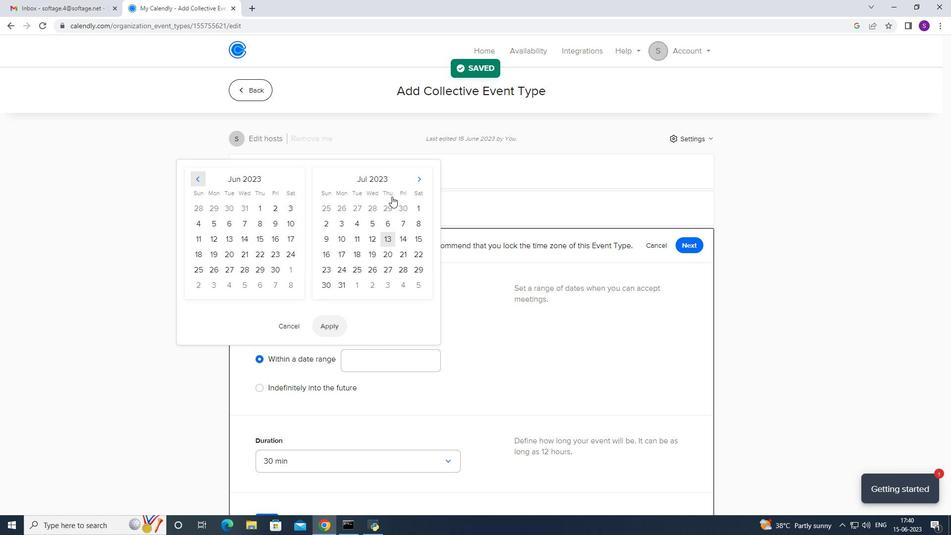 
Action: Mouse pressed left at (418, 171)
Screenshot: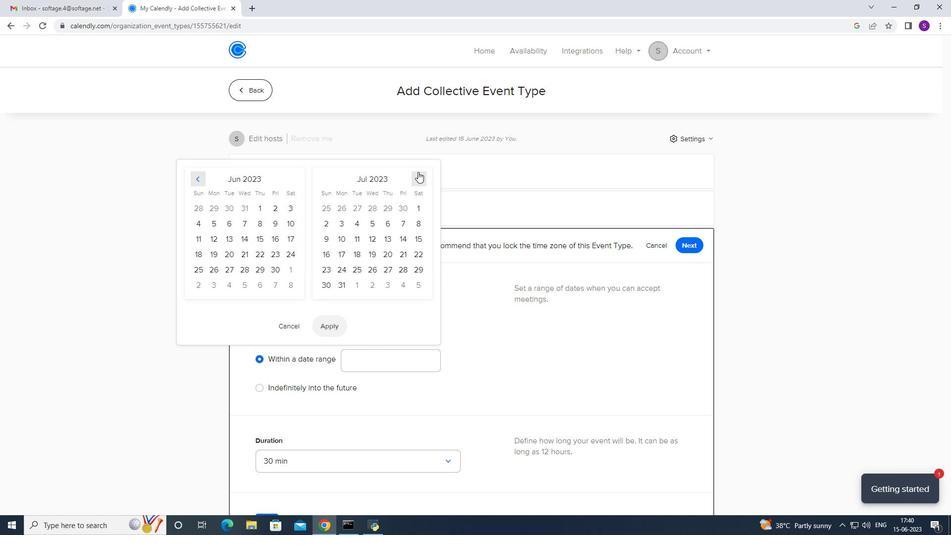 
Action: Mouse pressed left at (418, 171)
Screenshot: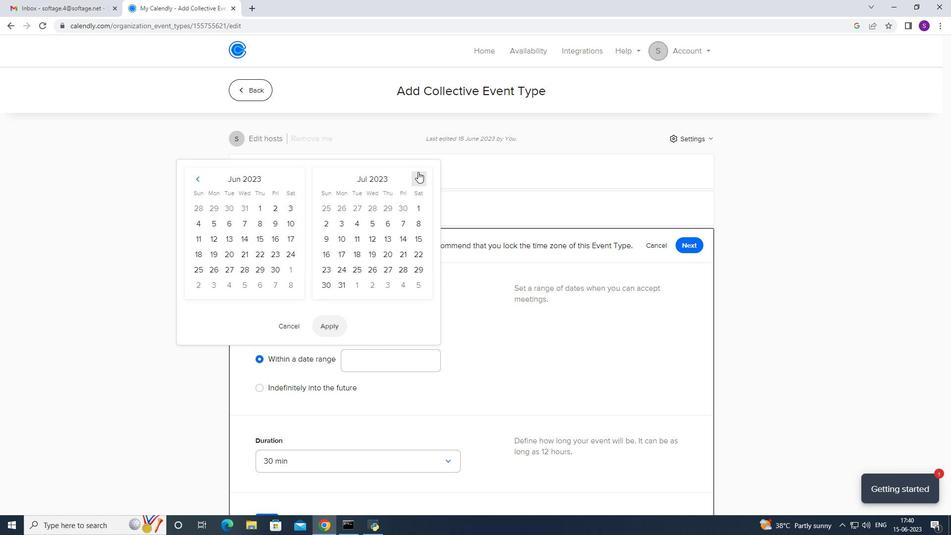 
Action: Mouse pressed left at (418, 171)
Screenshot: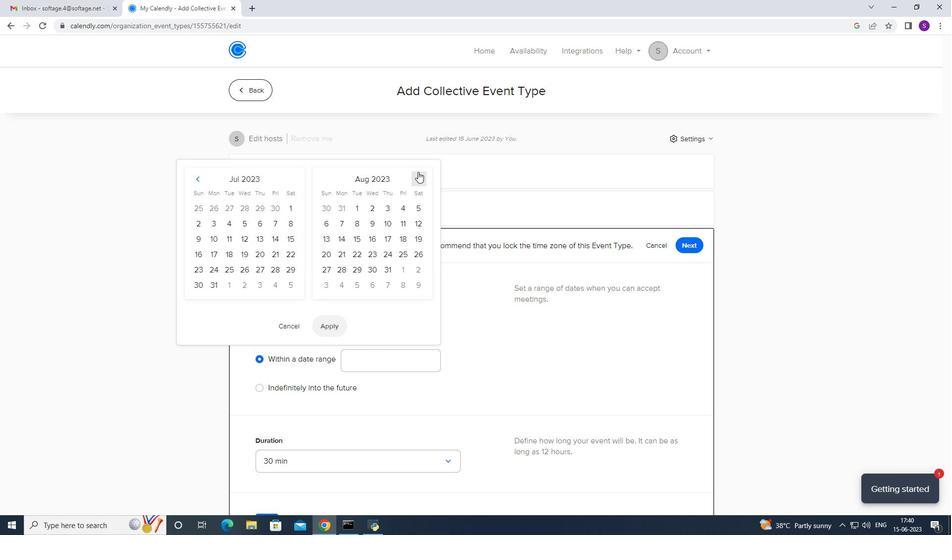 
Action: Mouse pressed left at (418, 171)
Screenshot: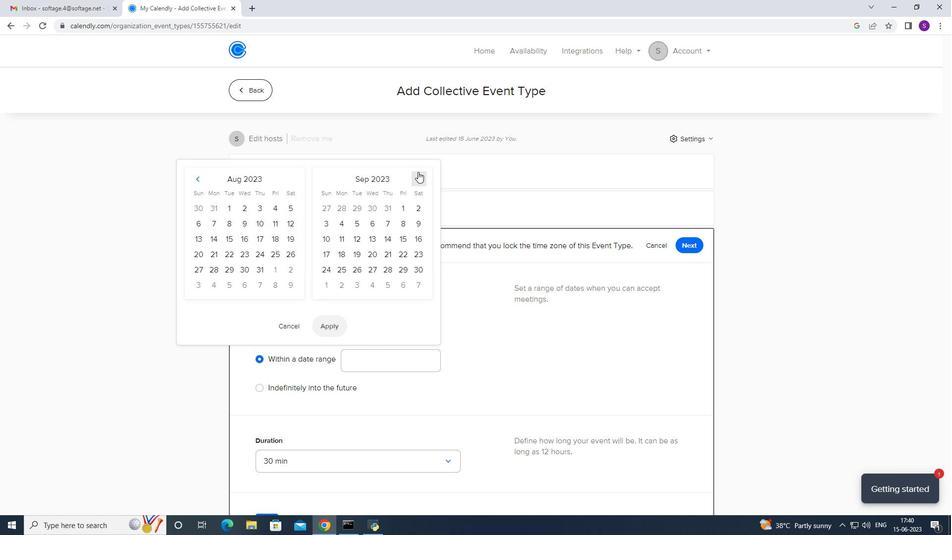 
Action: Mouse pressed left at (418, 171)
Screenshot: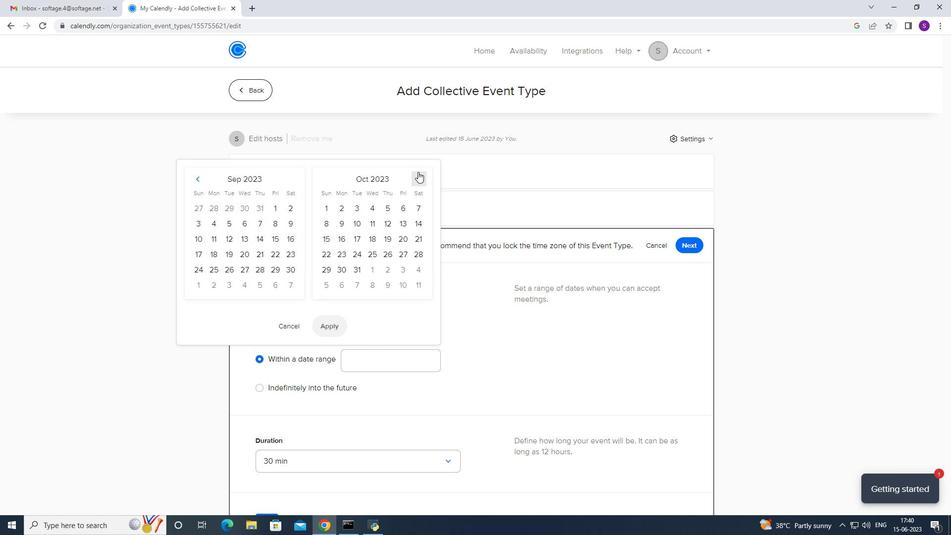 
Action: Mouse moved to (214, 266)
Screenshot: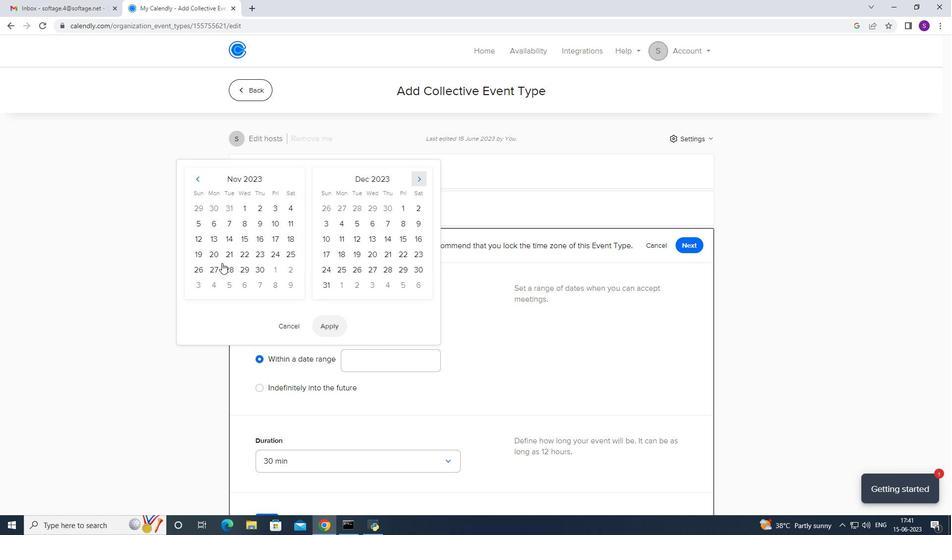
Action: Mouse pressed left at (214, 266)
Screenshot: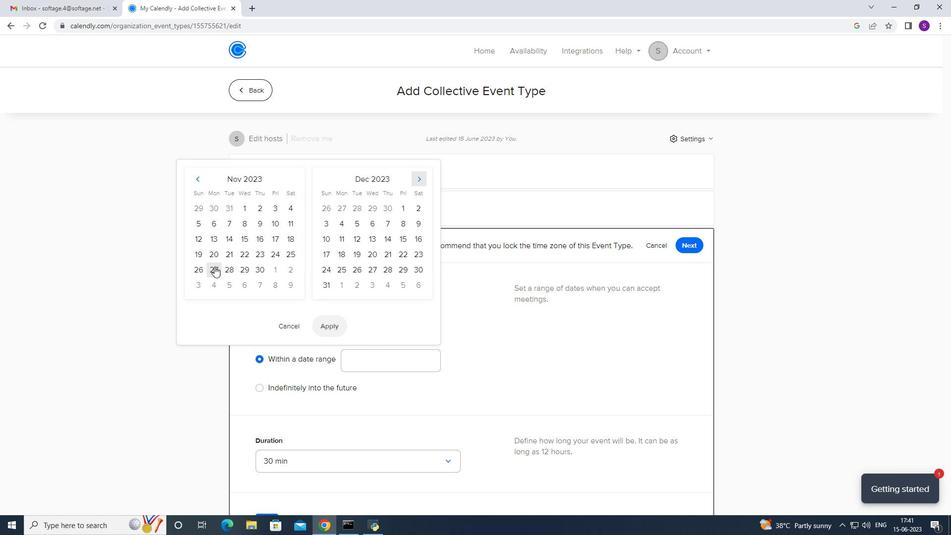 
Action: Mouse moved to (224, 269)
Screenshot: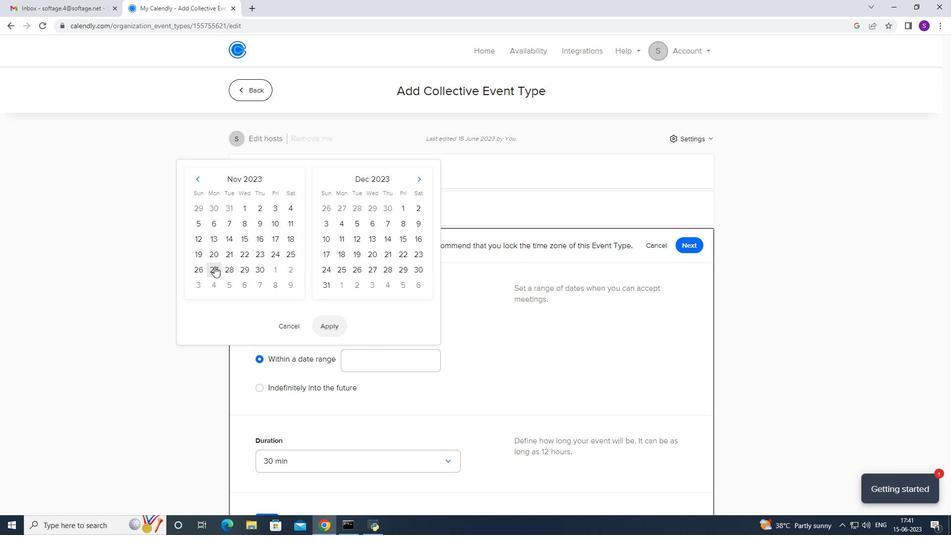 
Action: Mouse pressed left at (224, 269)
Screenshot: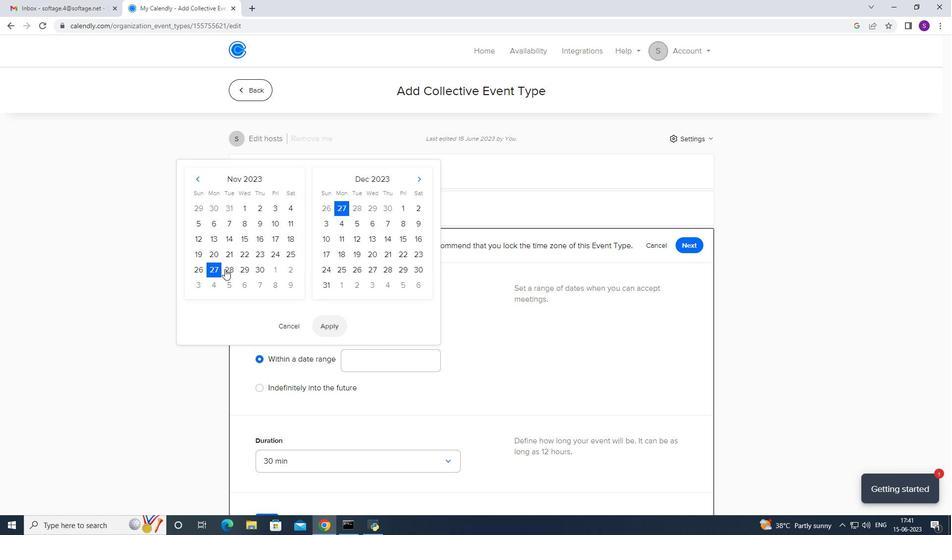 
Action: Mouse moved to (307, 321)
Screenshot: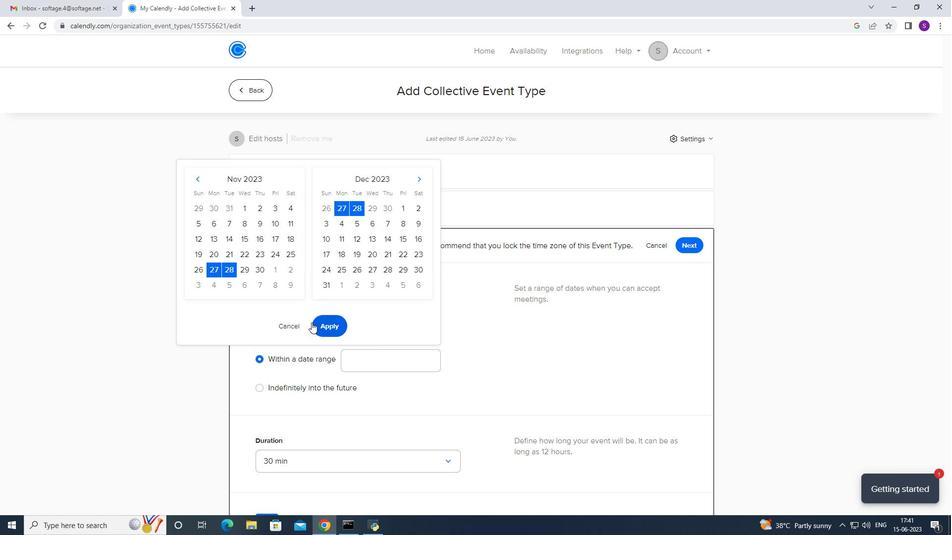 
Action: Mouse pressed left at (307, 321)
Screenshot: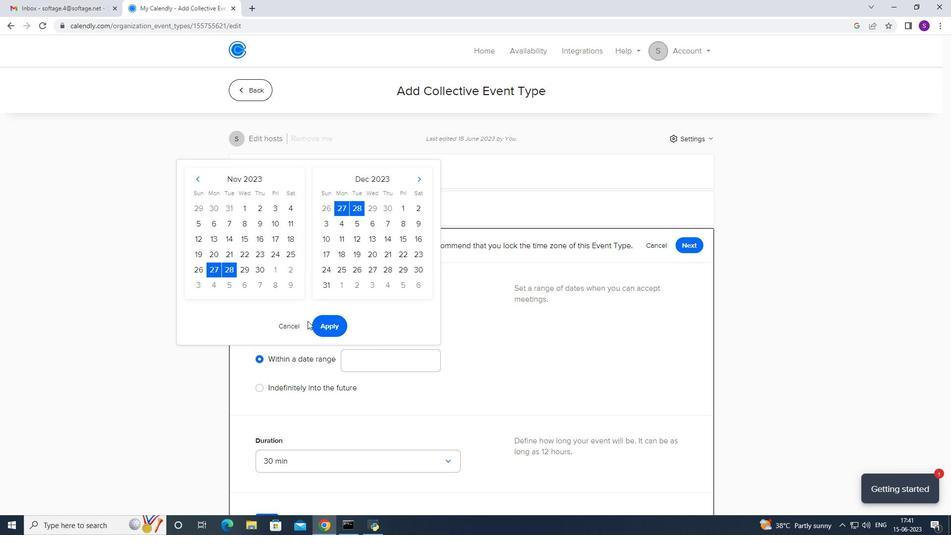 
Action: Mouse moved to (319, 325)
Screenshot: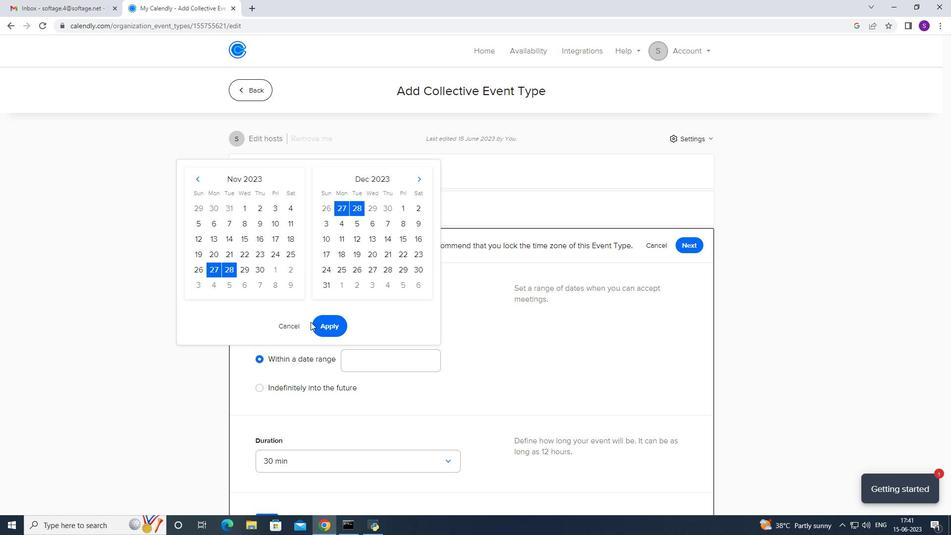 
Action: Mouse pressed left at (319, 325)
Screenshot: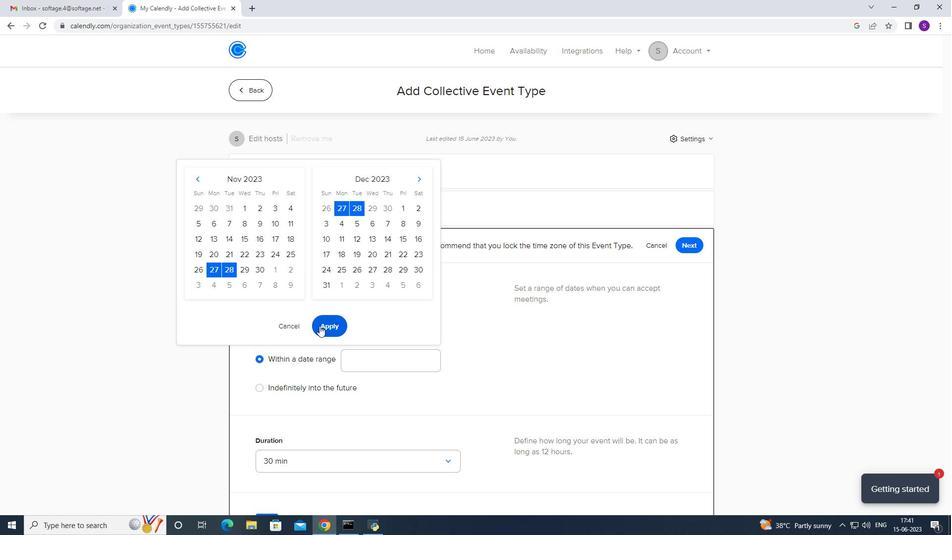 
Action: Mouse moved to (462, 374)
Screenshot: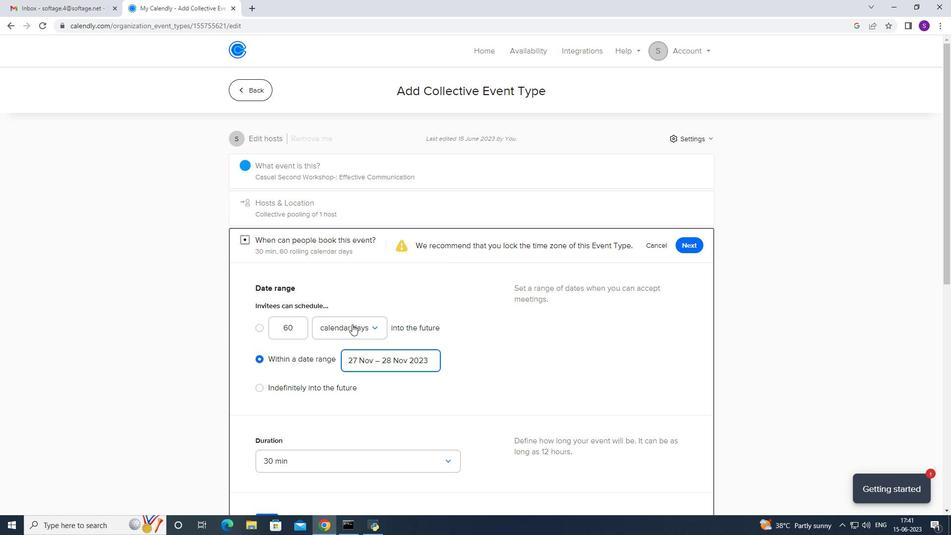 
Action: Mouse scrolled (462, 374) with delta (0, 0)
Screenshot: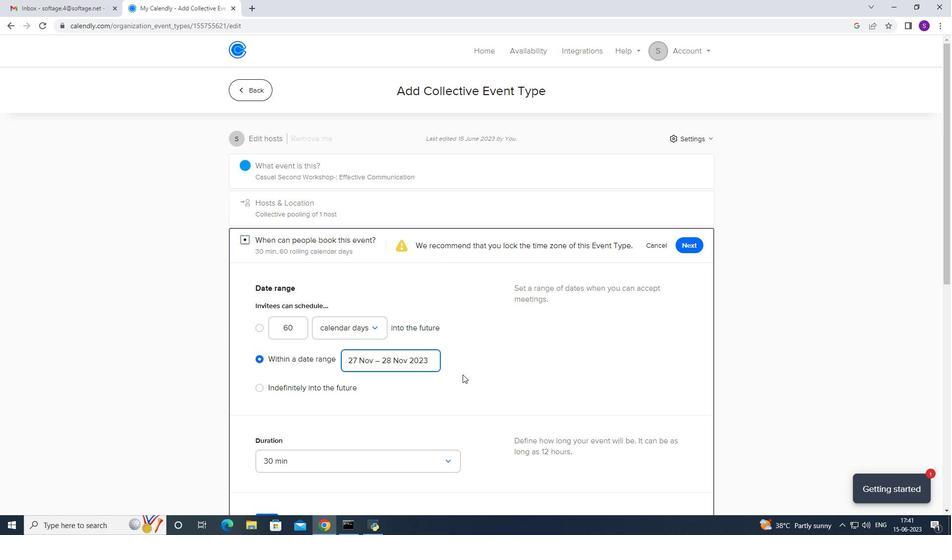 
Action: Mouse scrolled (462, 374) with delta (0, 0)
Screenshot: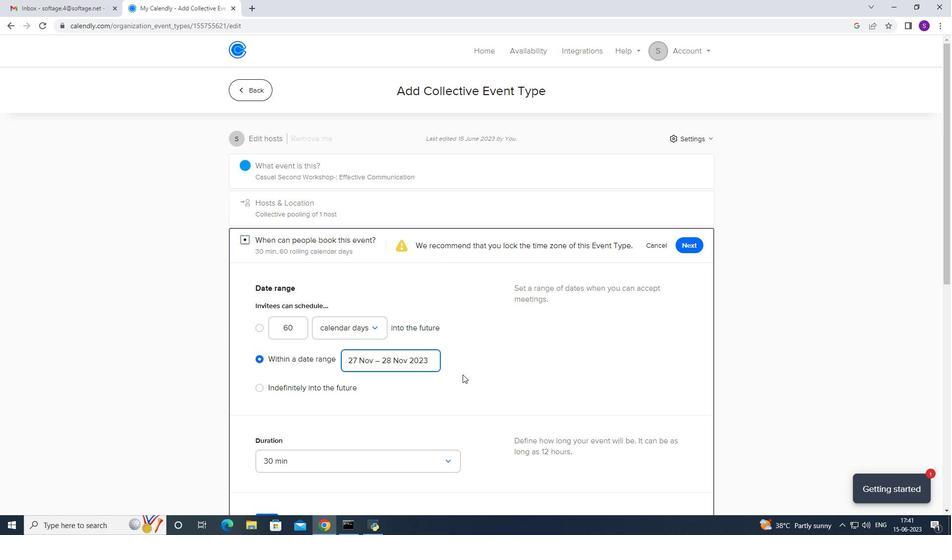 
Action: Mouse scrolled (462, 374) with delta (0, 0)
Screenshot: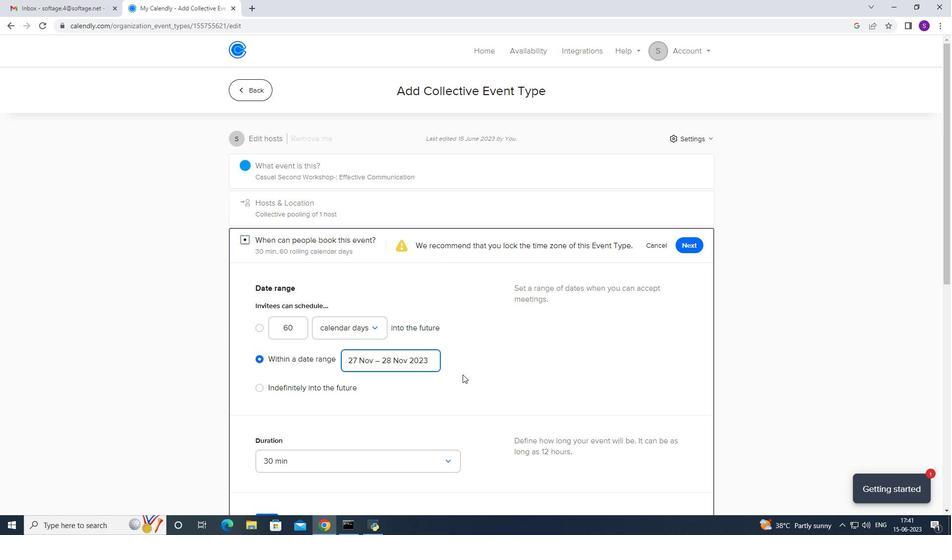 
Action: Mouse scrolled (462, 374) with delta (0, 0)
Screenshot: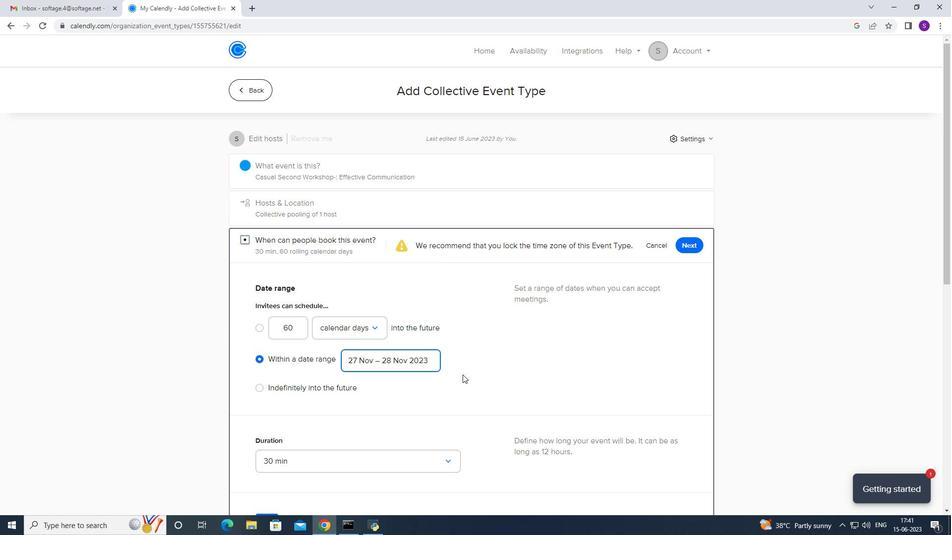 
Action: Mouse scrolled (462, 374) with delta (0, 0)
Screenshot: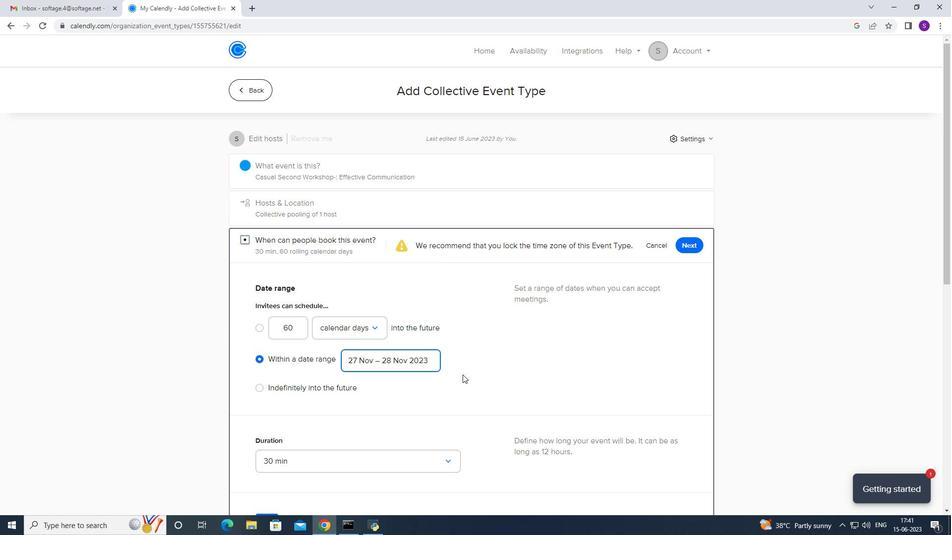
Action: Mouse scrolled (462, 374) with delta (0, 0)
Screenshot: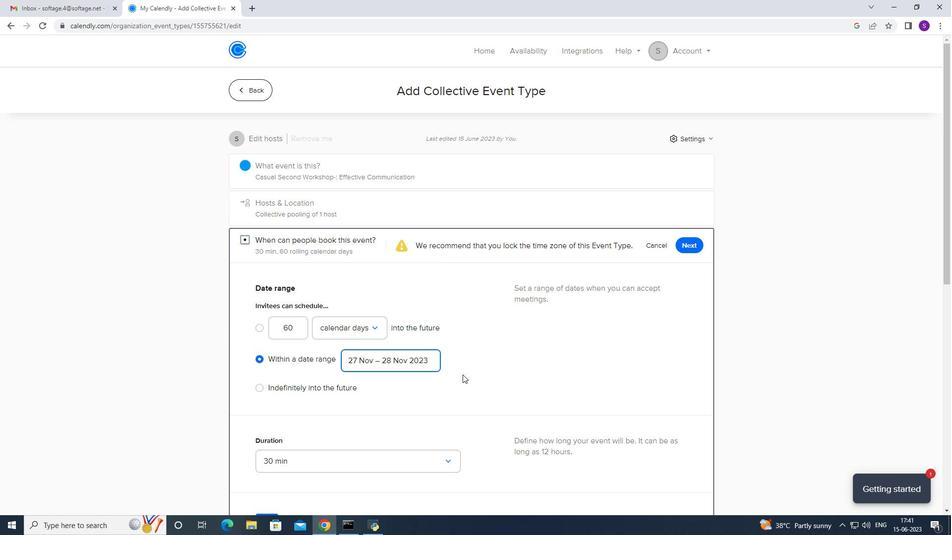 
Action: Mouse scrolled (462, 374) with delta (0, 0)
Screenshot: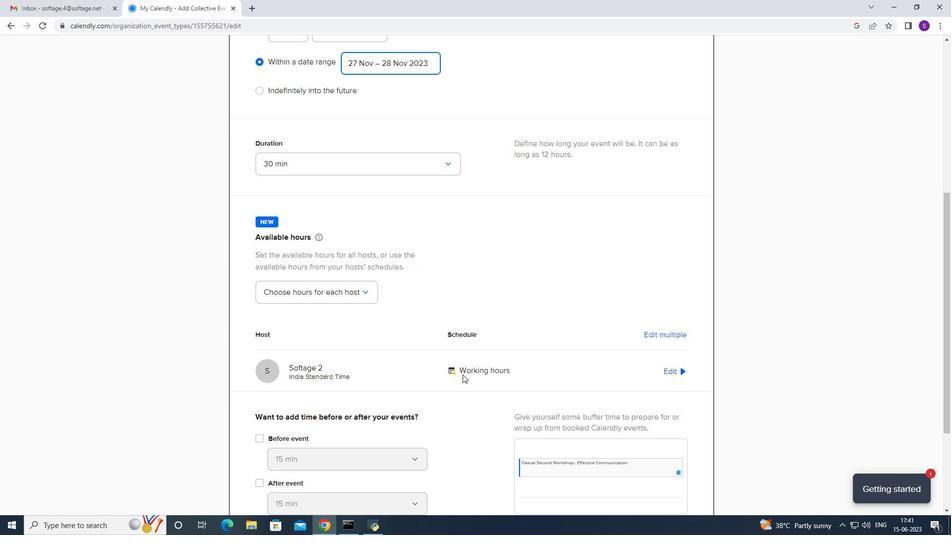 
Action: Mouse scrolled (462, 374) with delta (0, 0)
Screenshot: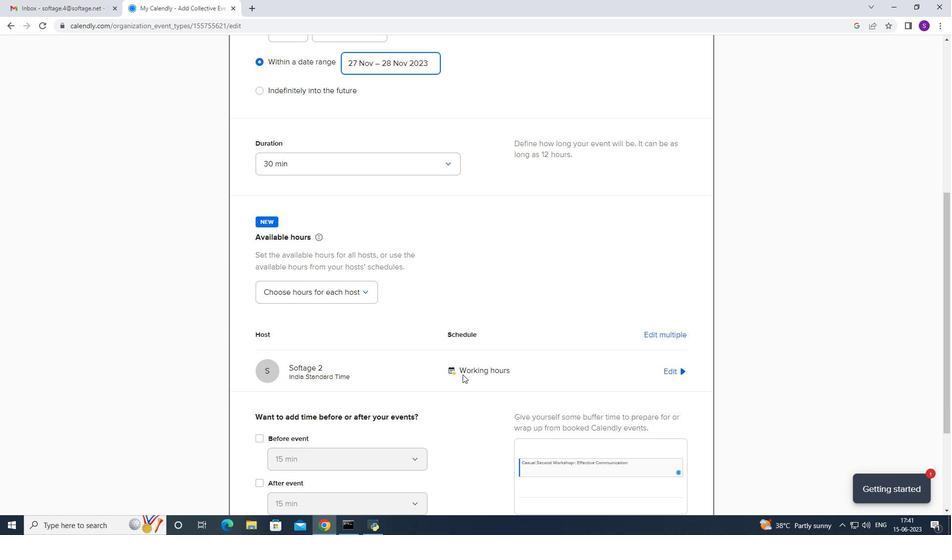 
Action: Mouse scrolled (462, 374) with delta (0, 0)
Screenshot: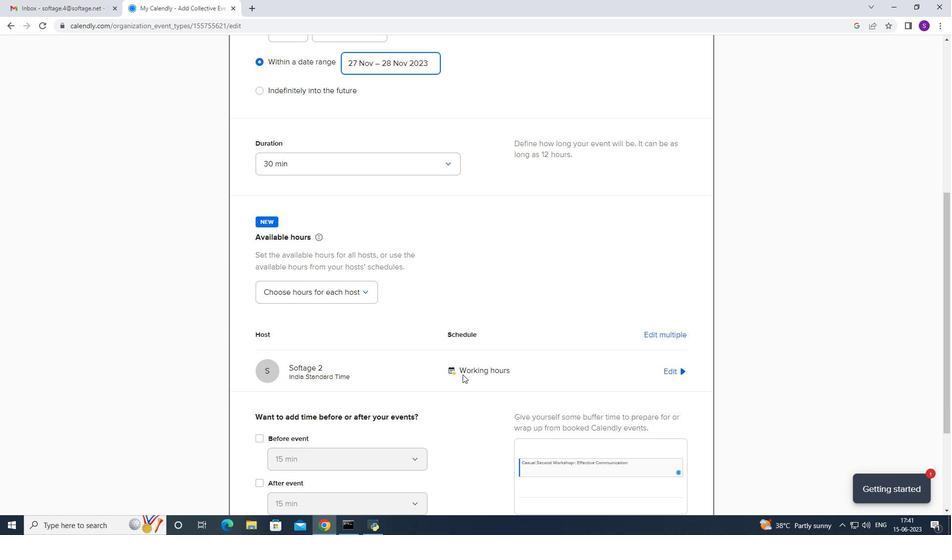 
Action: Mouse scrolled (462, 374) with delta (0, 0)
Screenshot: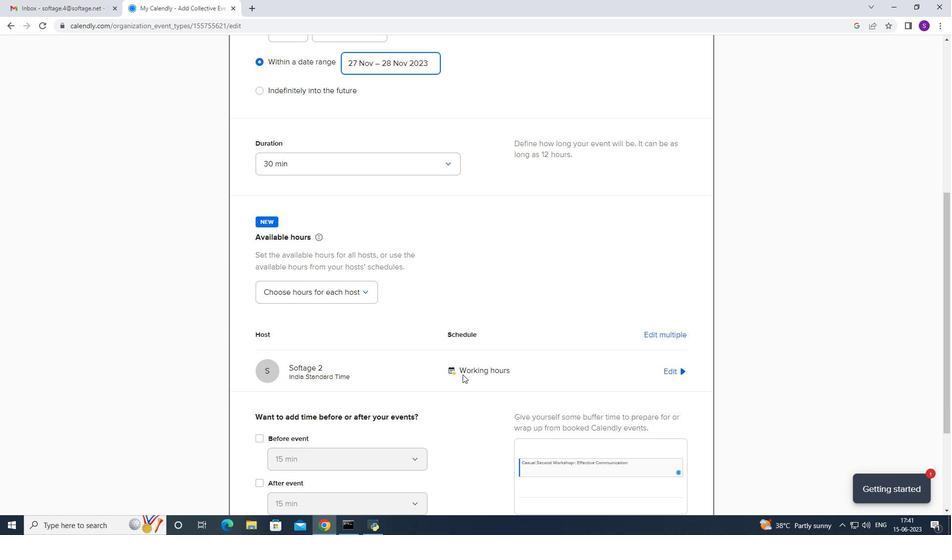 
Action: Mouse moved to (700, 465)
Screenshot: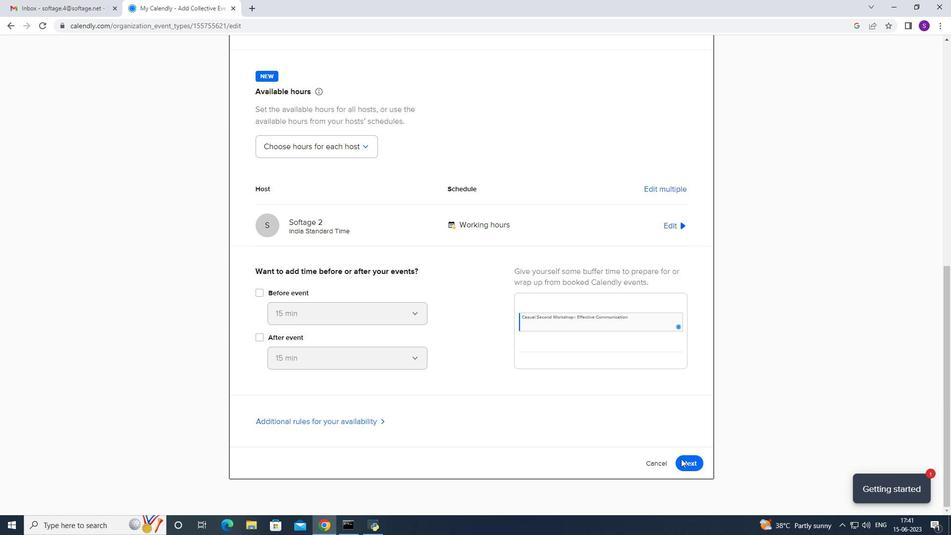 
Action: Mouse pressed left at (700, 465)
Screenshot: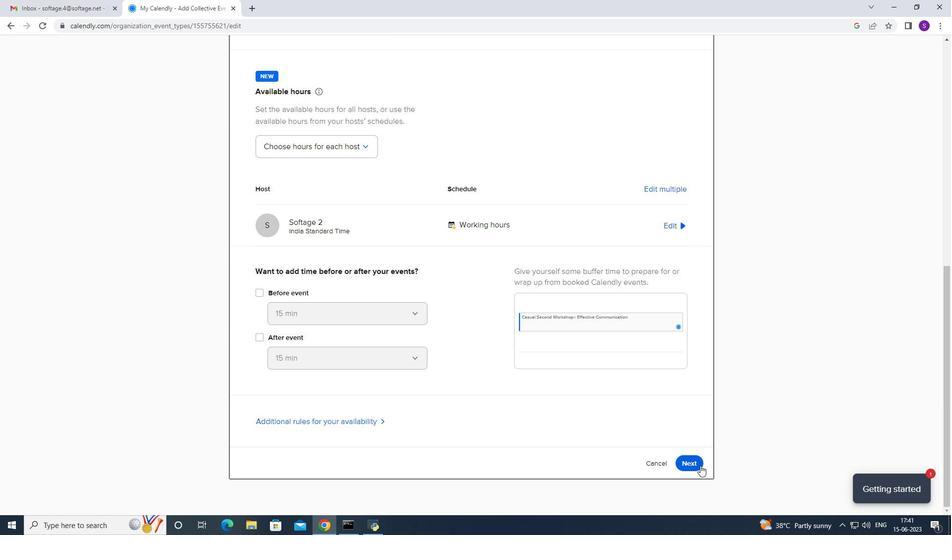 
Action: Mouse moved to (686, 98)
Screenshot: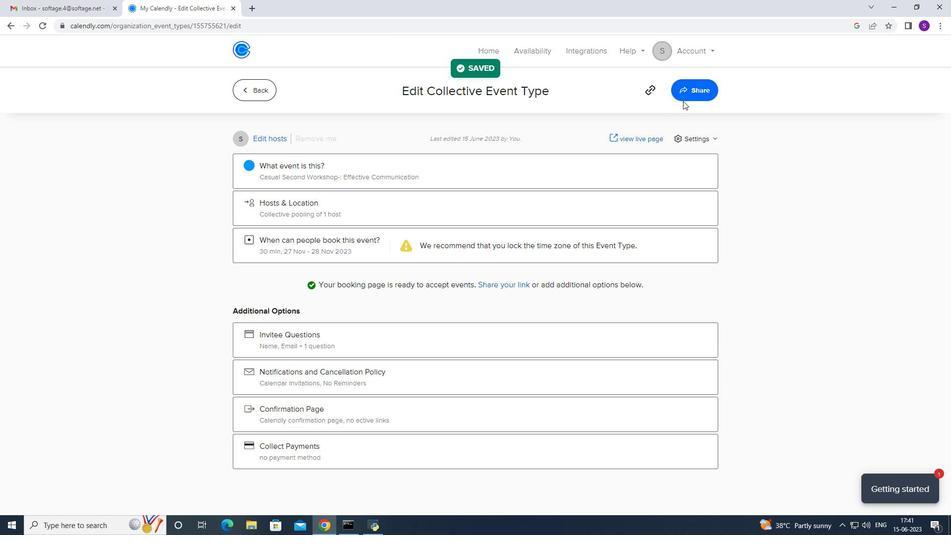 
Action: Mouse pressed left at (686, 98)
Screenshot: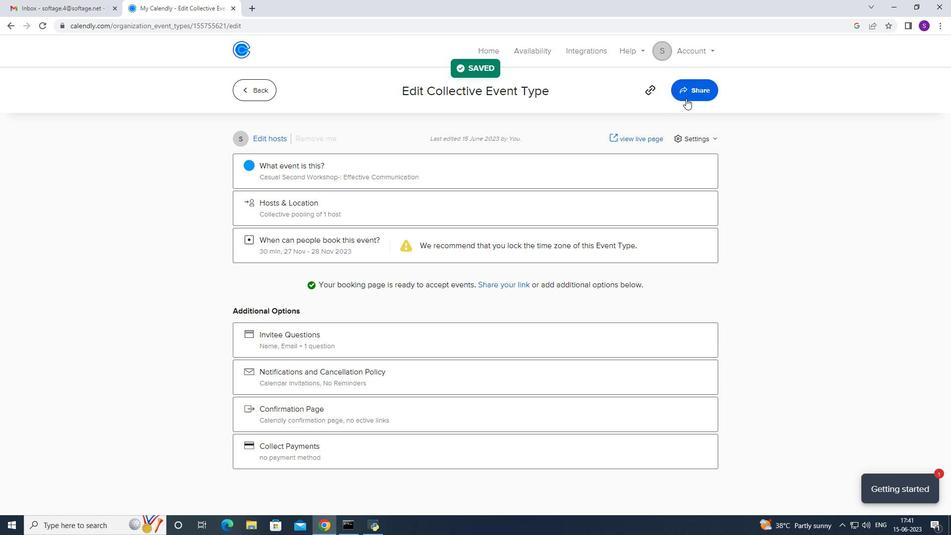 
Action: Mouse moved to (589, 177)
Screenshot: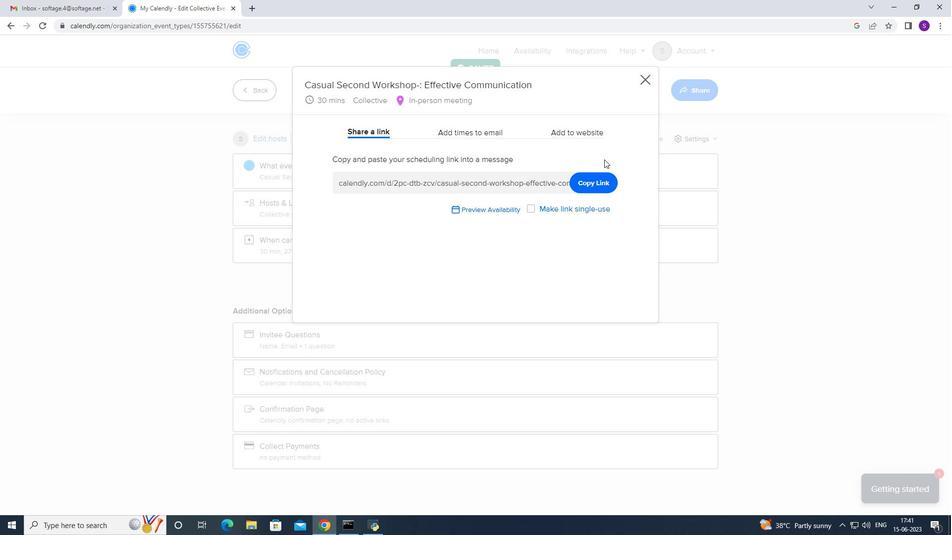 
Action: Mouse pressed left at (589, 177)
Screenshot: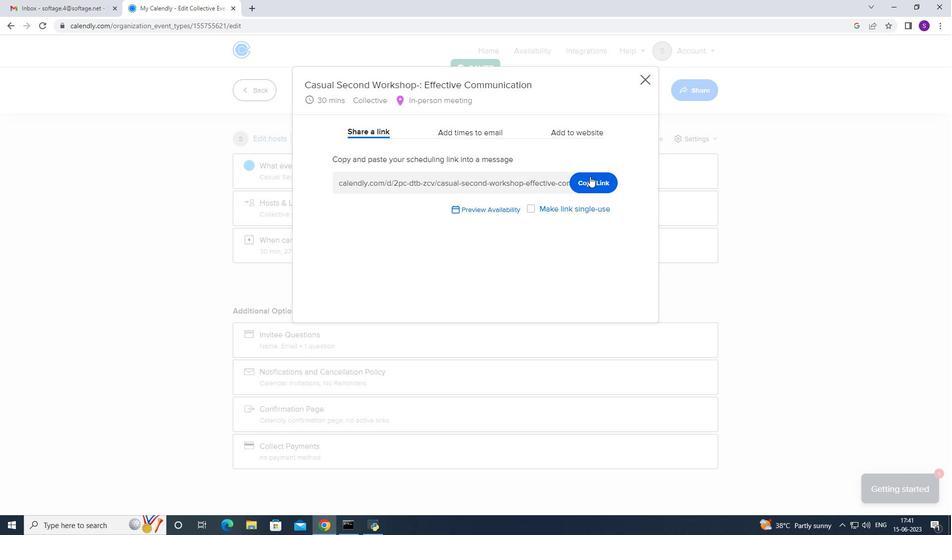 
Action: Mouse moved to (88, 11)
Screenshot: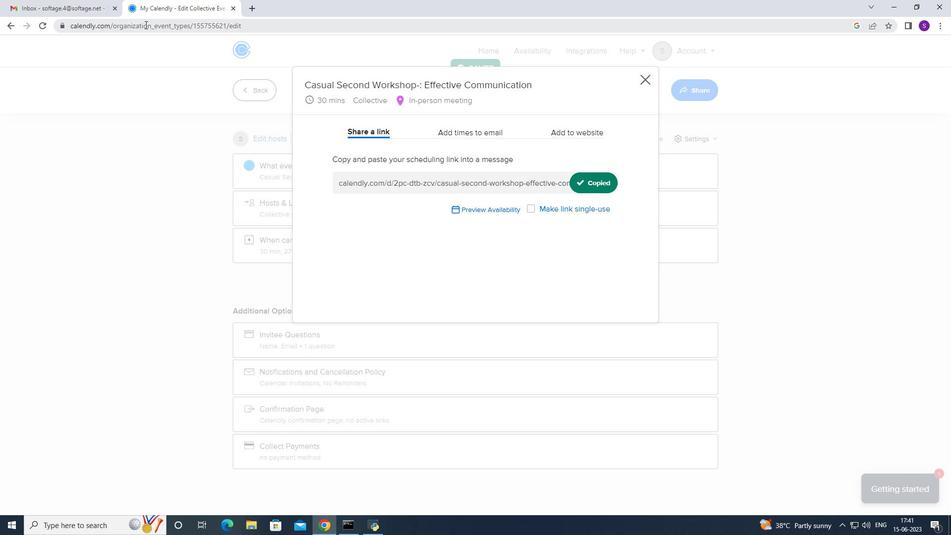 
Action: Mouse pressed left at (88, 11)
Screenshot: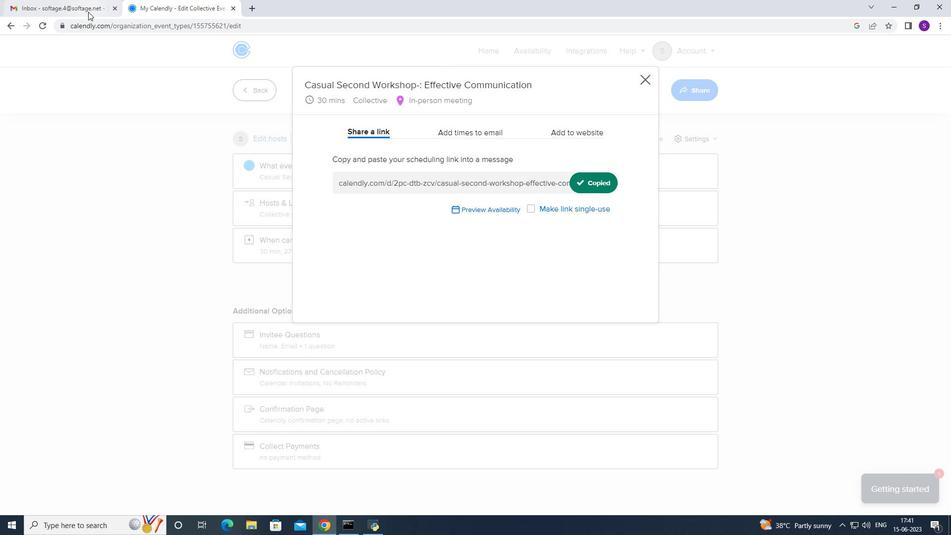 
Action: Mouse moved to (80, 82)
Screenshot: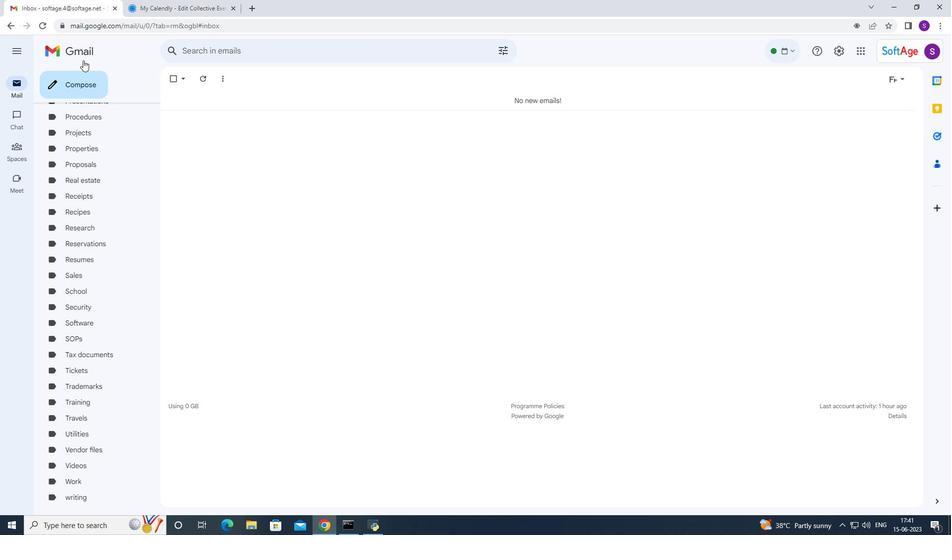 
Action: Mouse pressed left at (80, 82)
Screenshot: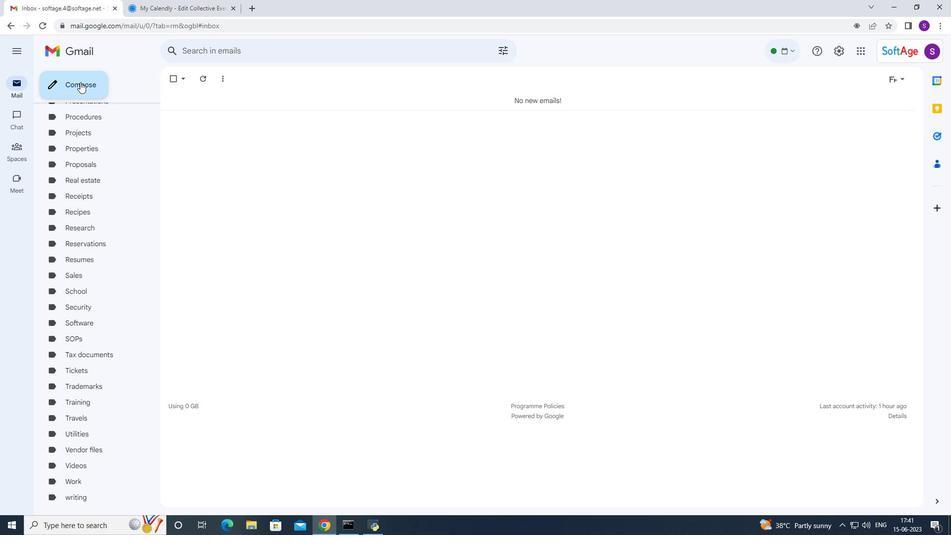 
Action: Mouse moved to (626, 286)
Screenshot: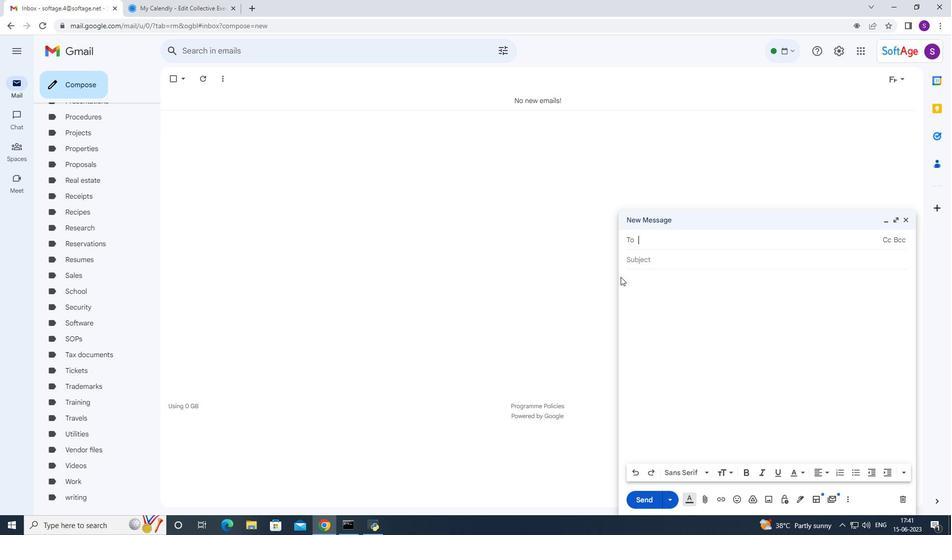 
Action: Mouse pressed left at (626, 286)
Screenshot: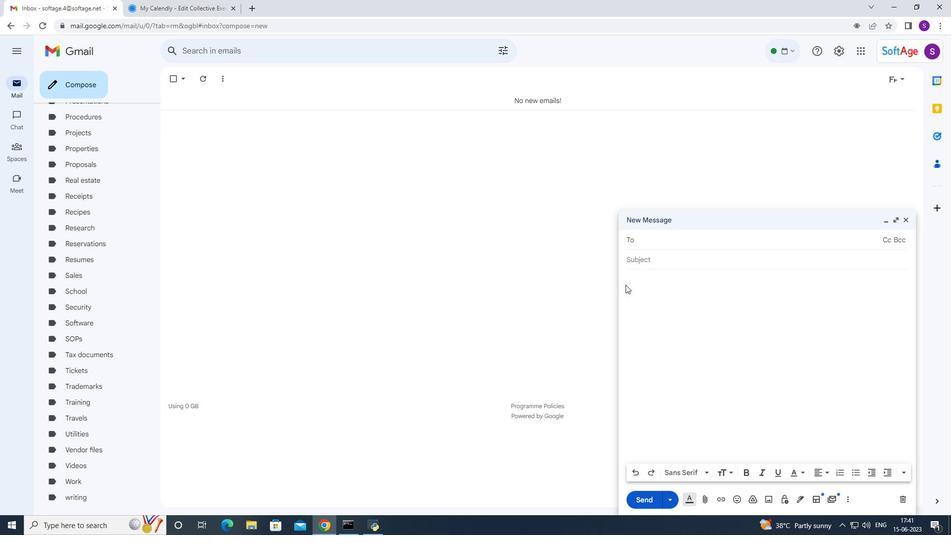 
Action: Mouse pressed right at (626, 286)
Screenshot: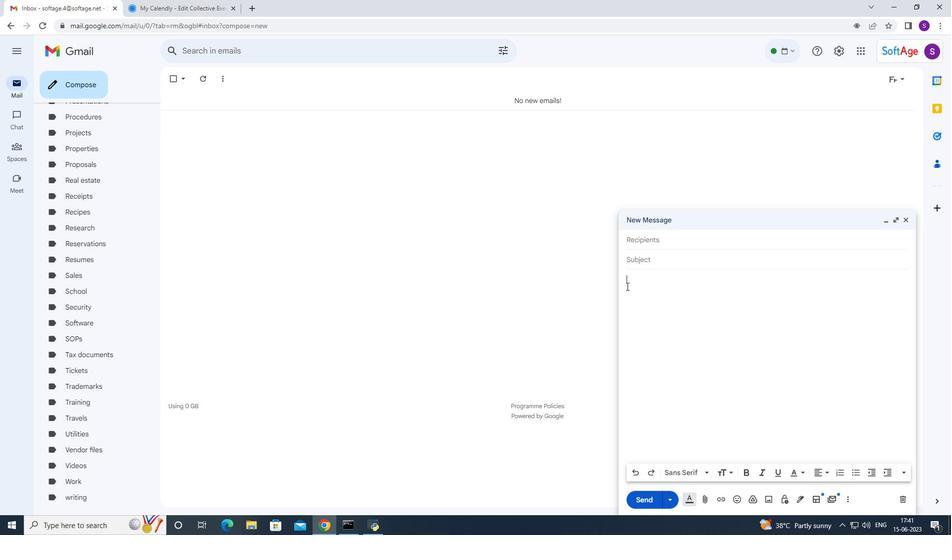 
Action: Mouse moved to (660, 364)
Screenshot: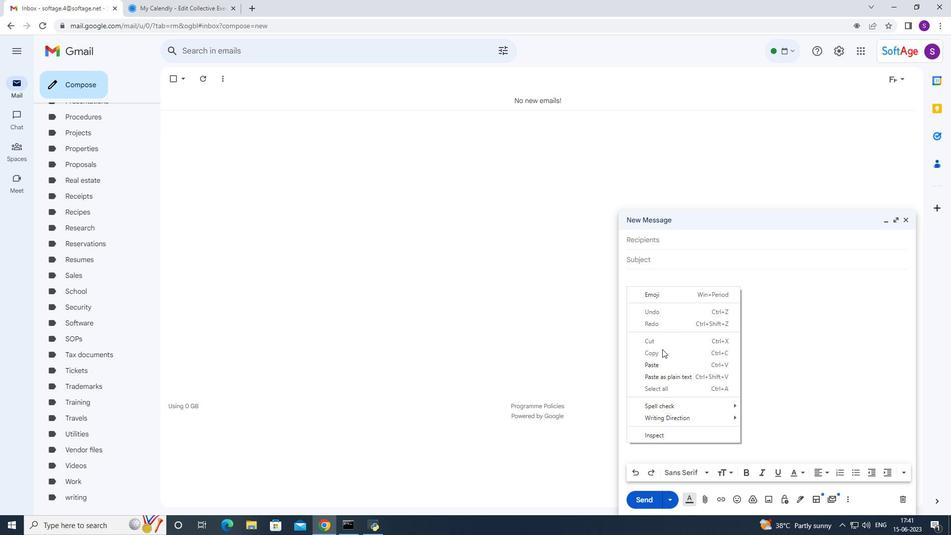 
Action: Mouse pressed left at (660, 364)
Screenshot: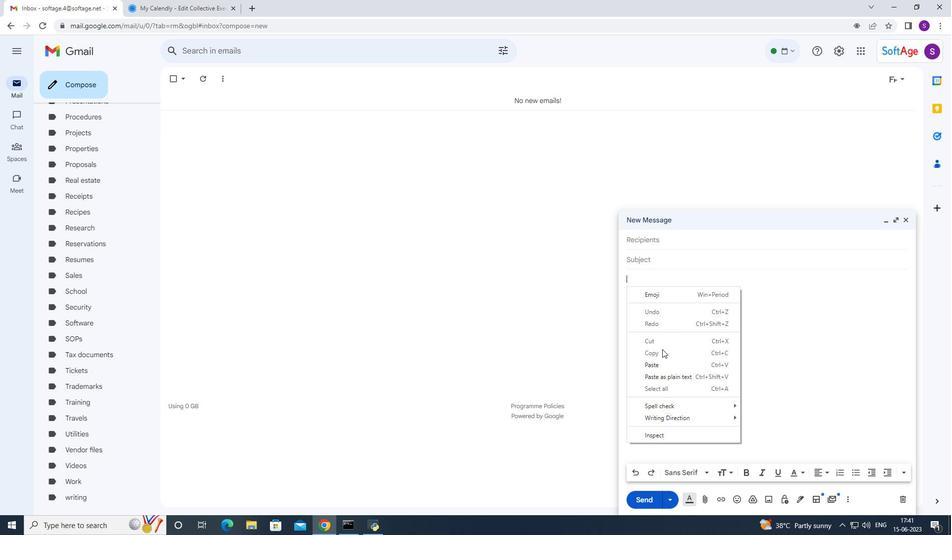 
Action: Mouse moved to (688, 242)
Screenshot: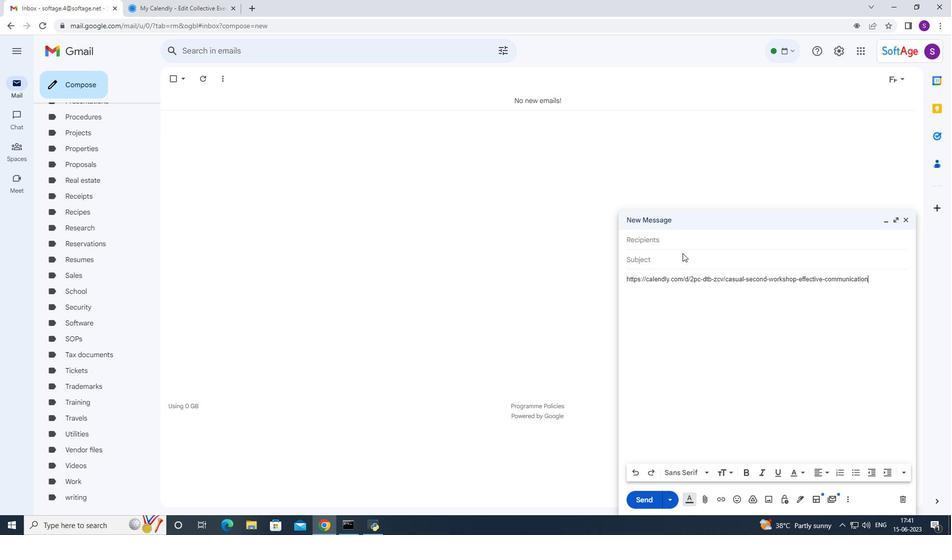 
Action: Mouse pressed left at (688, 242)
Screenshot: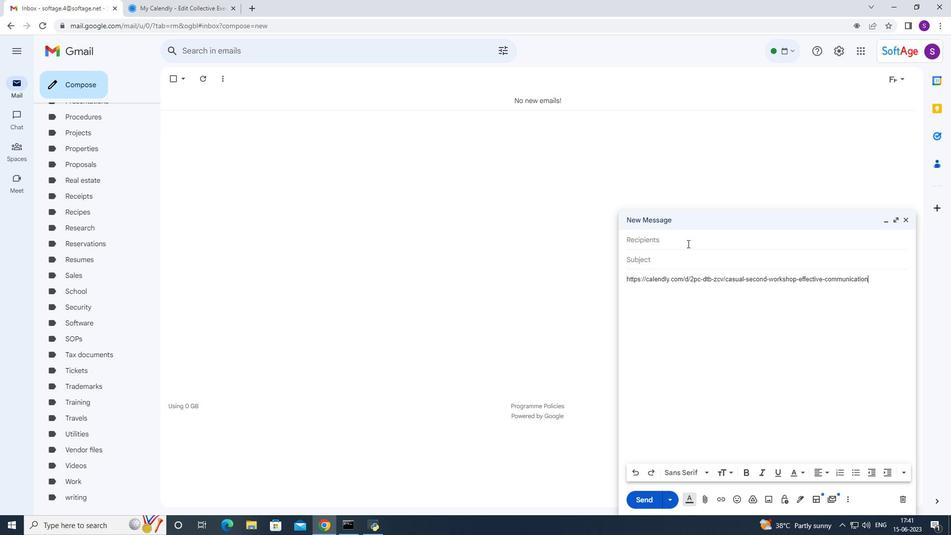 
Action: Key pressed soft
Screenshot: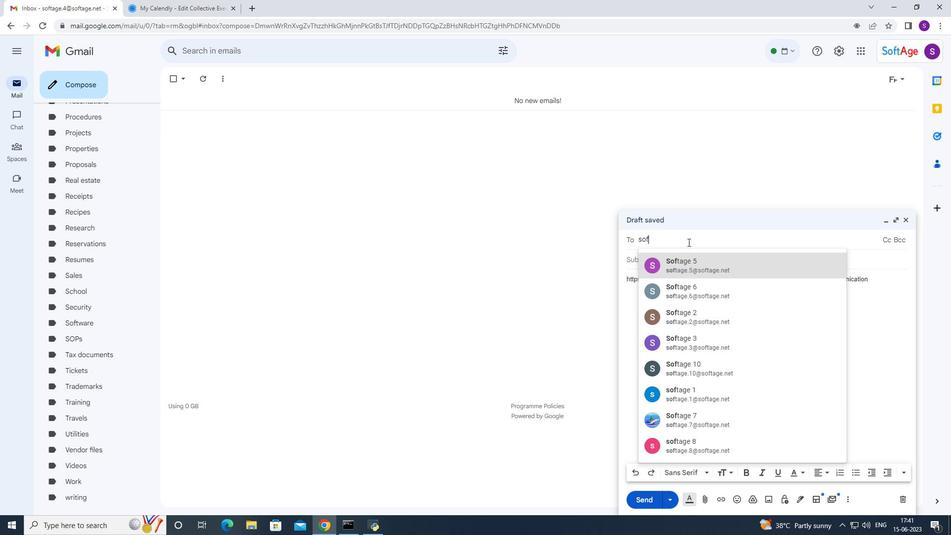 
Action: Mouse moved to (700, 452)
Screenshot: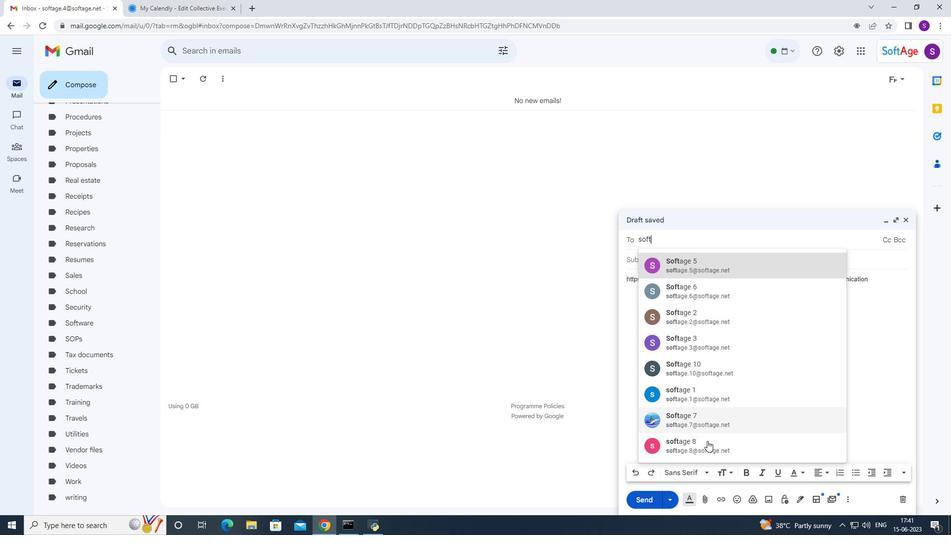 
Action: Mouse pressed left at (700, 452)
Screenshot: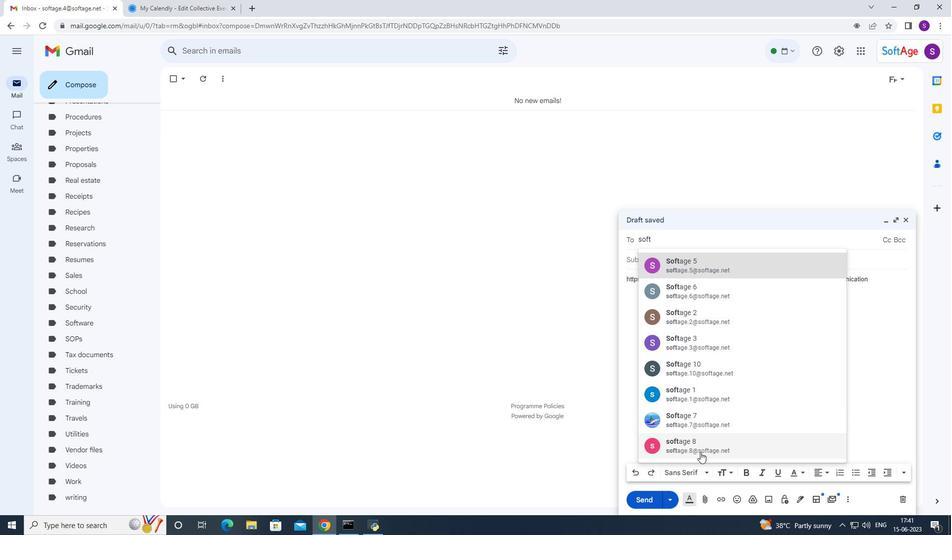 
Action: Key pressed softage.9
Screenshot: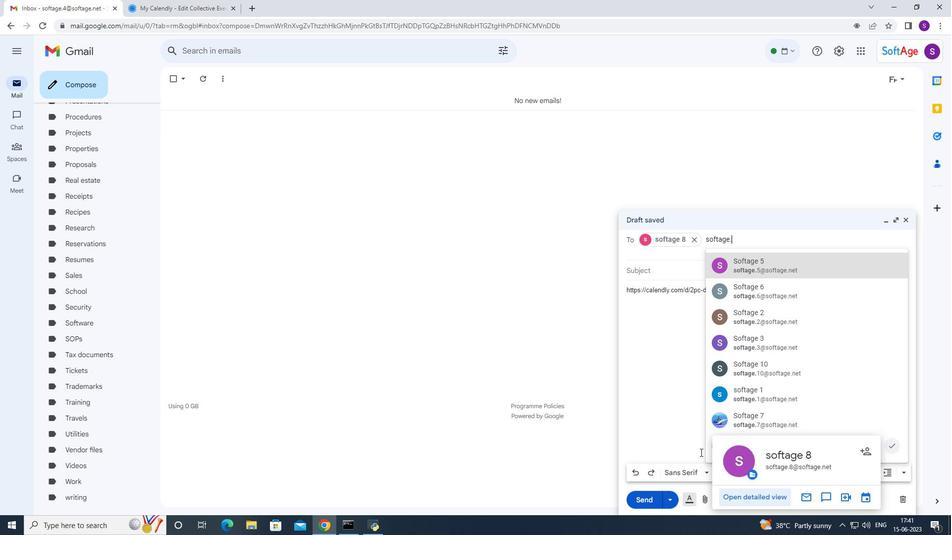 
Action: Mouse moved to (766, 268)
Screenshot: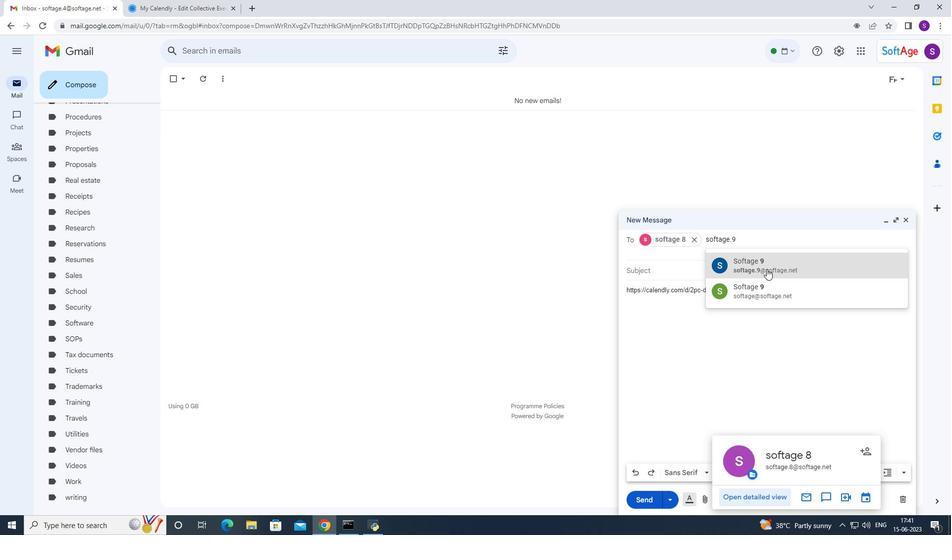 
Action: Mouse pressed left at (766, 268)
Screenshot: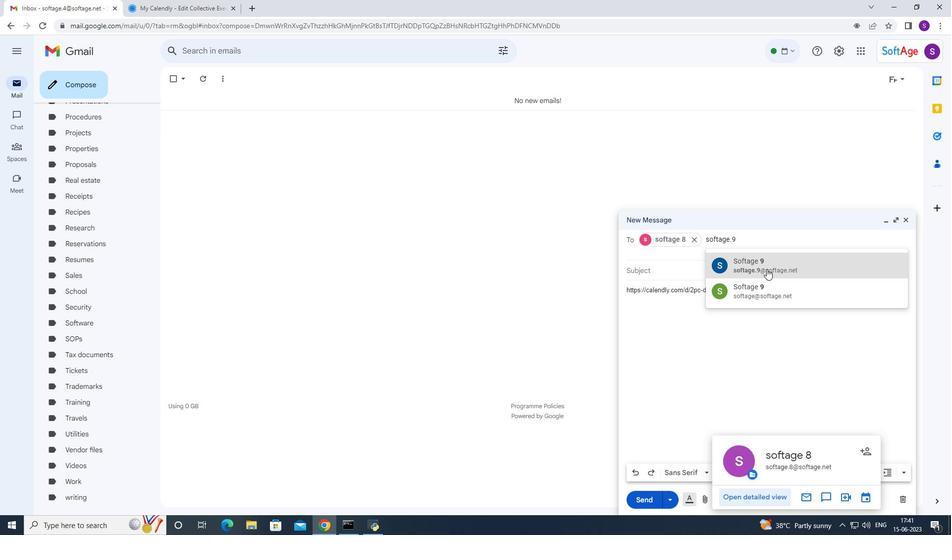 
Action: Mouse moved to (662, 323)
Screenshot: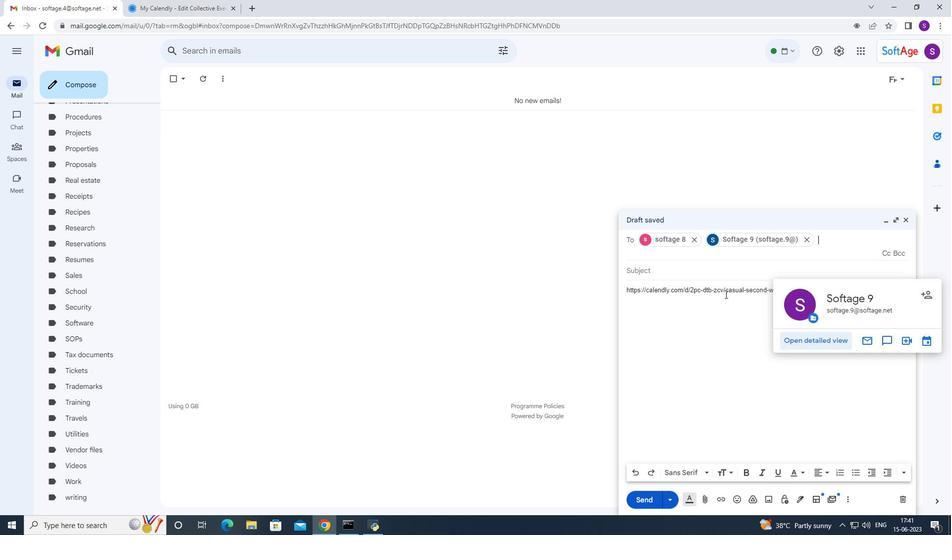 
Action: Mouse pressed left at (662, 323)
Screenshot: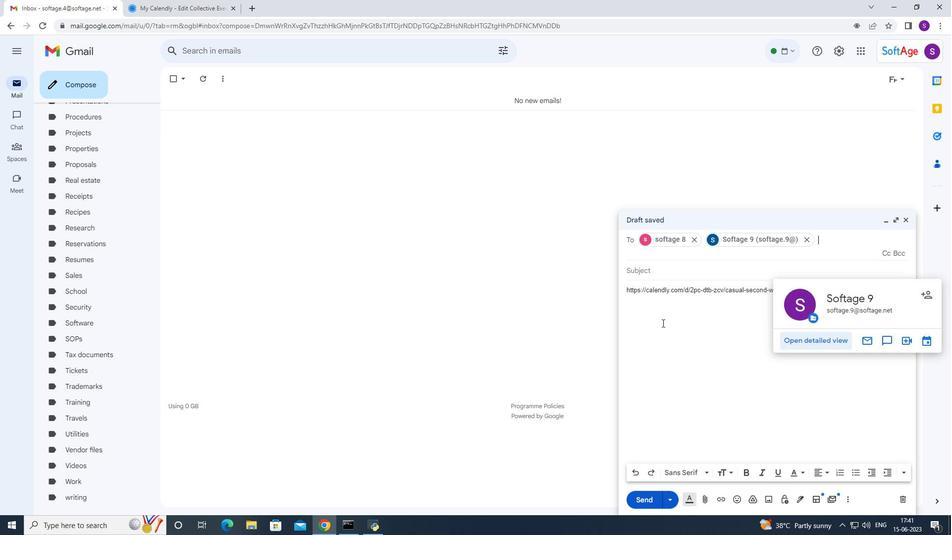 
Action: Mouse moved to (645, 500)
Screenshot: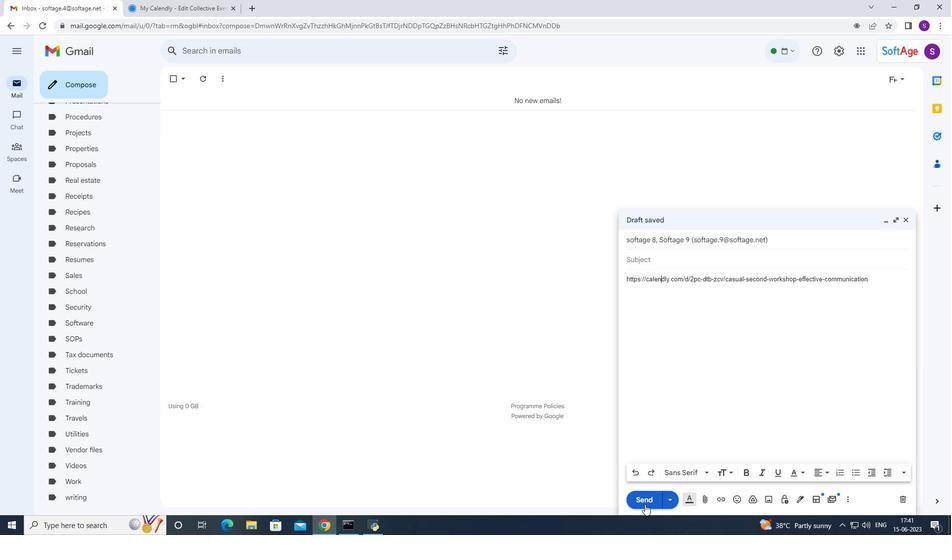 
Action: Mouse pressed left at (645, 500)
Screenshot: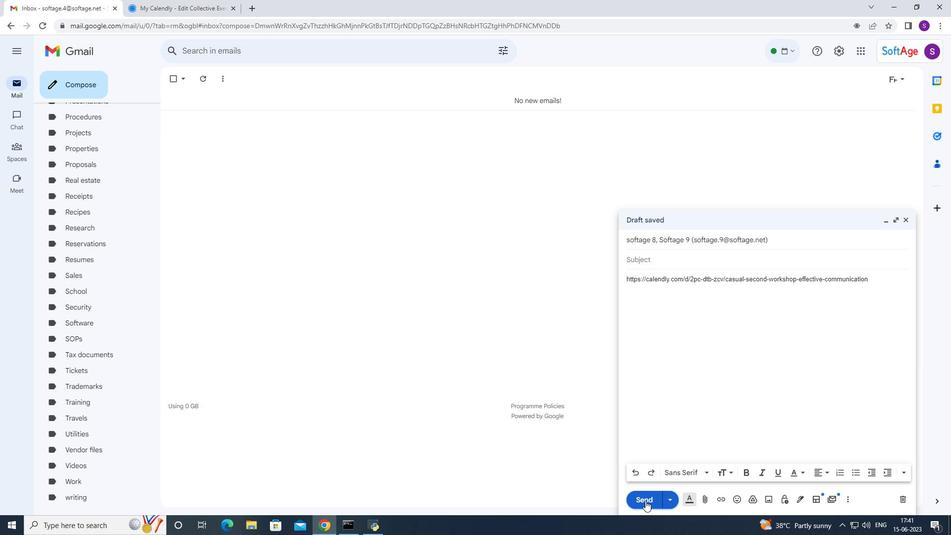 
